 Task: Find a place to stay in Farmington, United States, from June 22 to June 30 for 2 guests. Set the price range from ₹7000 to ₹15000, with 1 bedroom, 1 bed, and 1 bathroom. Choose 'House' as the property type, 'English' as the host language, and enable 'Self check-in' and 'Free cancellation' options.
Action: Mouse moved to (653, 105)
Screenshot: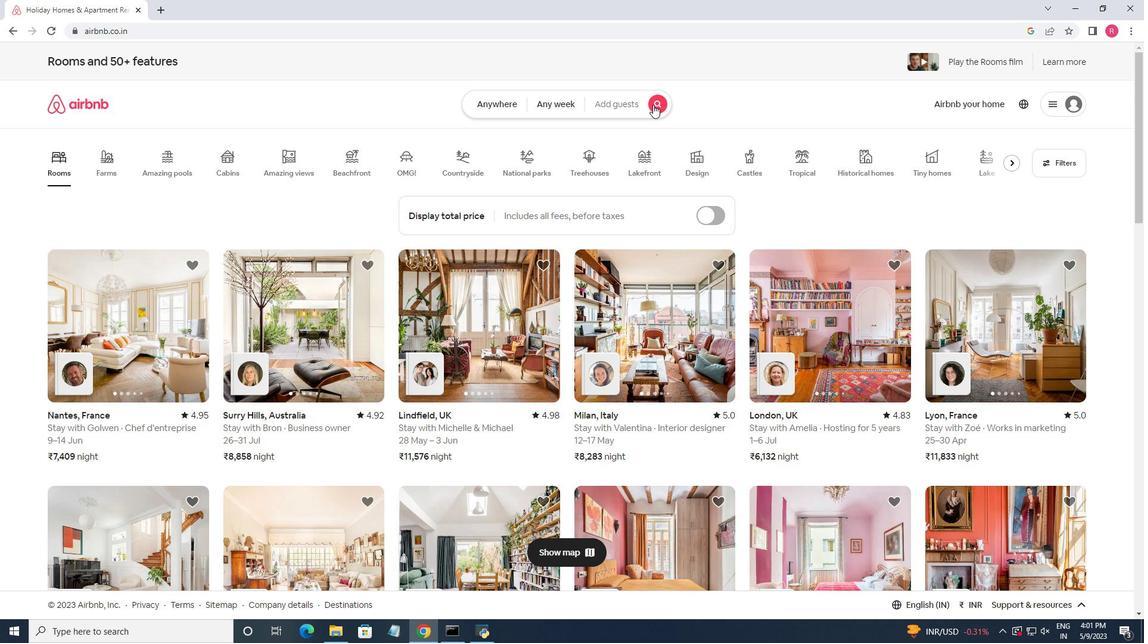 
Action: Mouse pressed left at (653, 105)
Screenshot: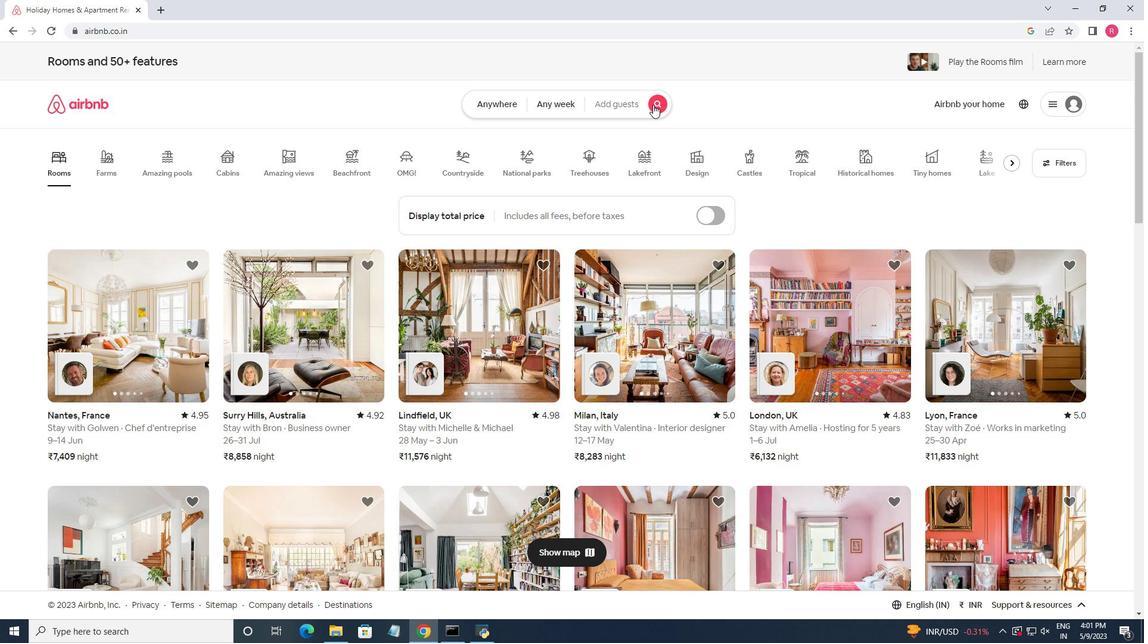 
Action: Mouse moved to (416, 151)
Screenshot: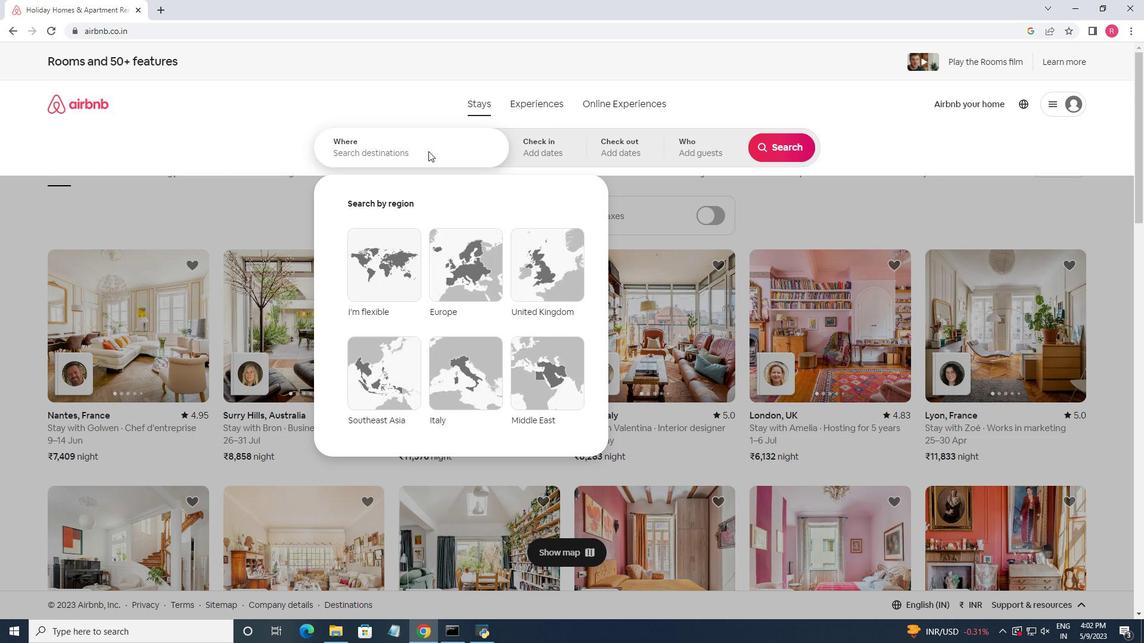 
Action: Mouse pressed left at (416, 151)
Screenshot: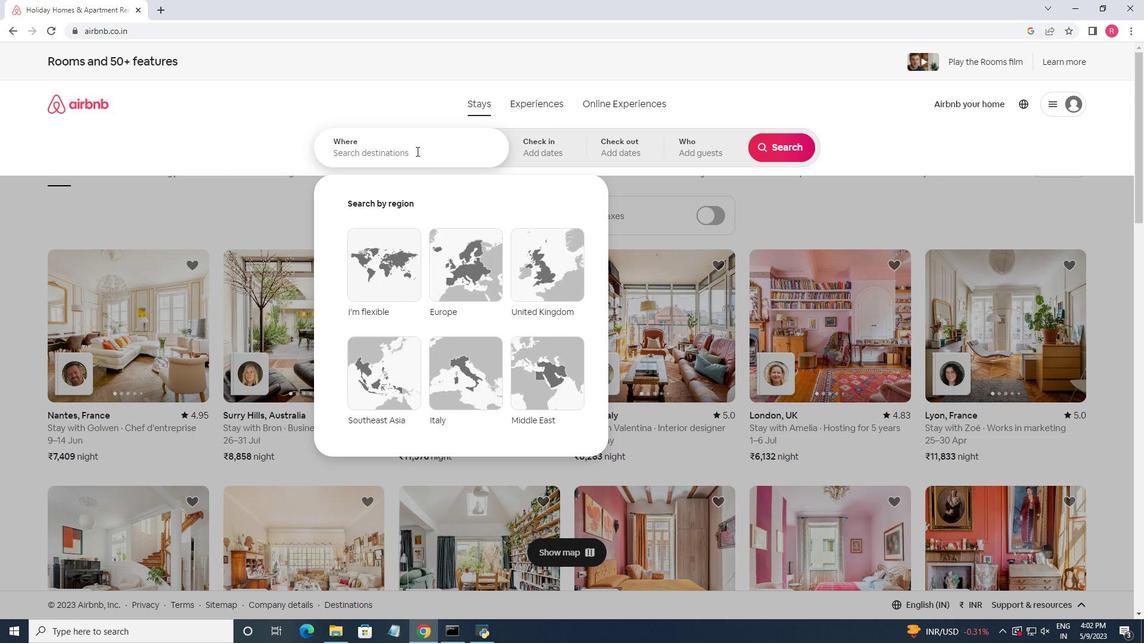 
Action: Key pressed <Key.shift><Key.shift><Key.shift><Key.shift><Key.shift><Key.shift><Key.shift><Key.shift>Farmington,<Key.space><Key.shift>United<Key.space>st<Key.backspace><Key.backspace><Key.shift><Key.shift><Key.shift><Key.shift><Key.shift><Key.shift><Key.shift>States
Screenshot: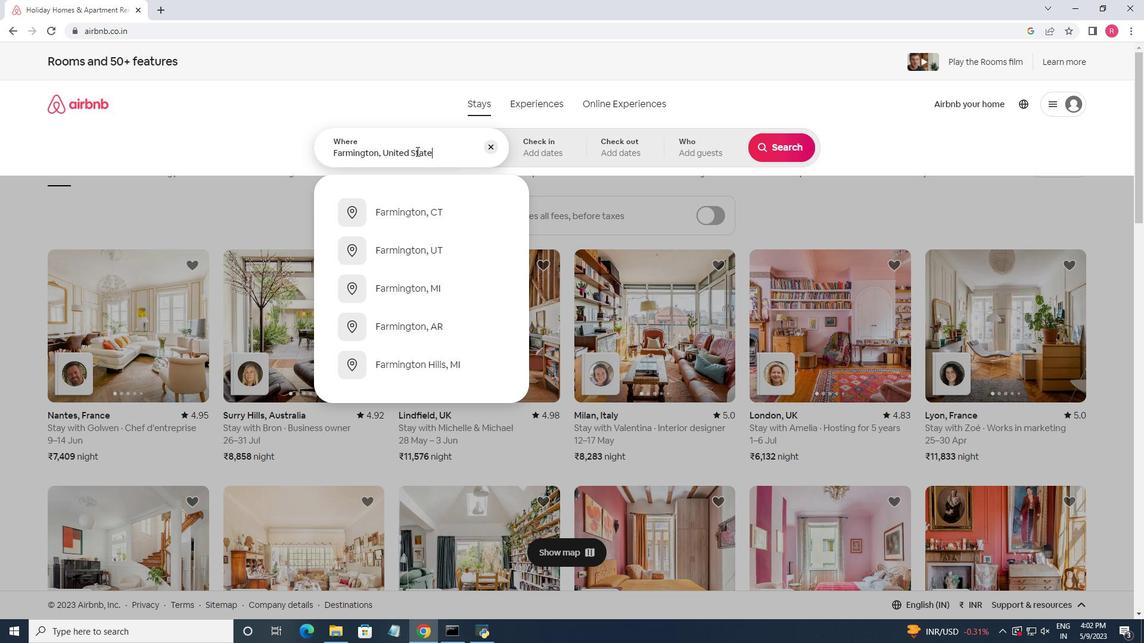 
Action: Mouse moved to (415, 150)
Screenshot: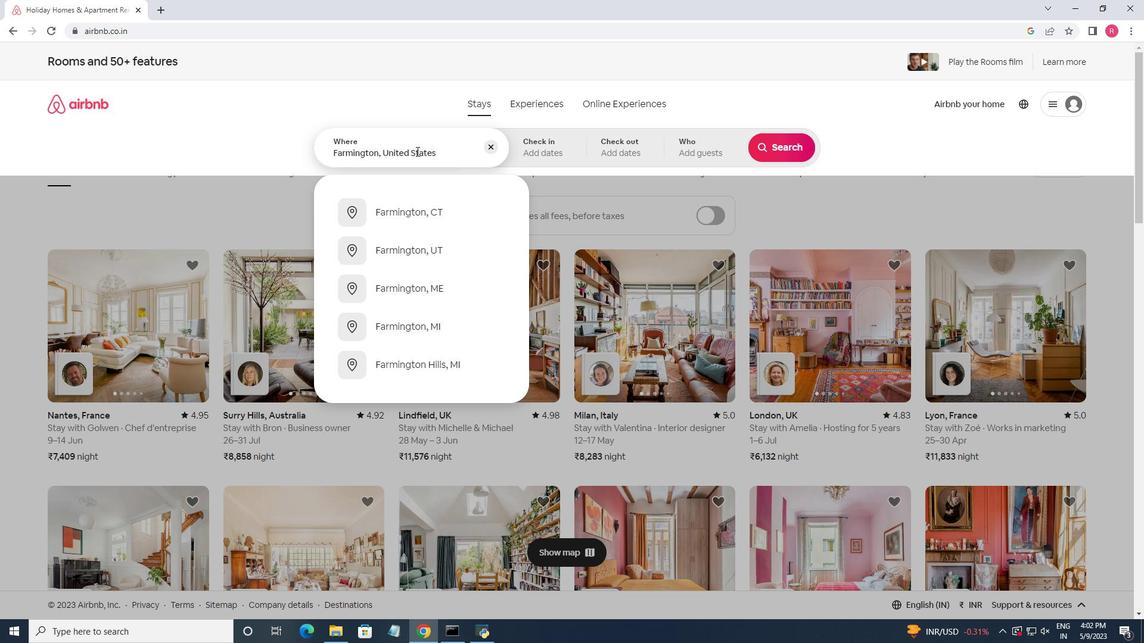 
Action: Key pressed <Key.enter>
Screenshot: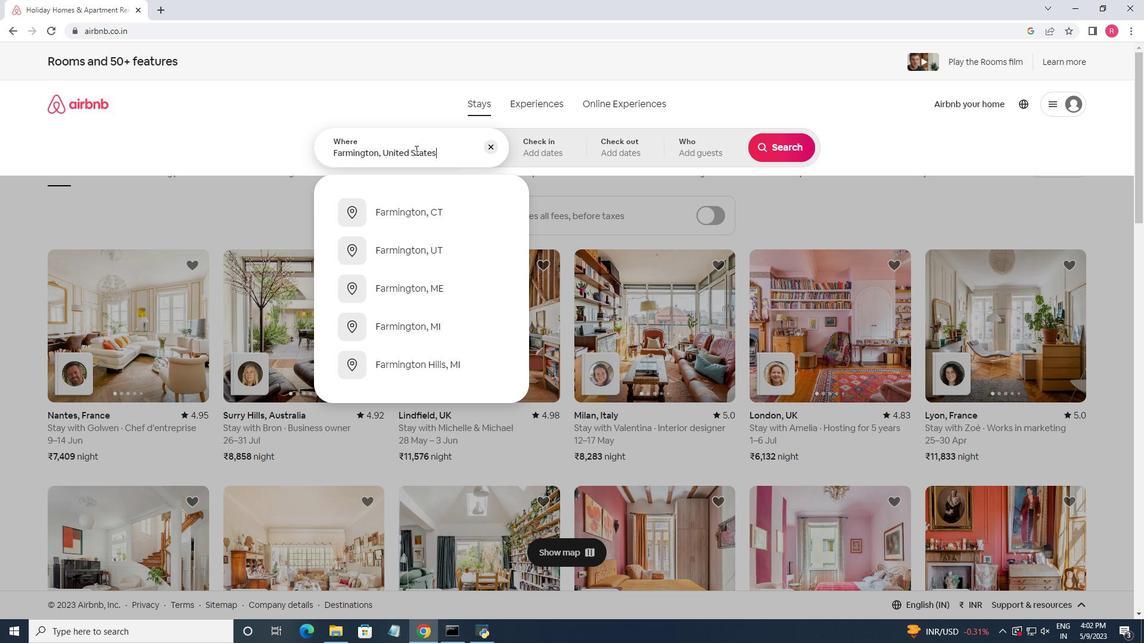 
Action: Mouse moved to (706, 373)
Screenshot: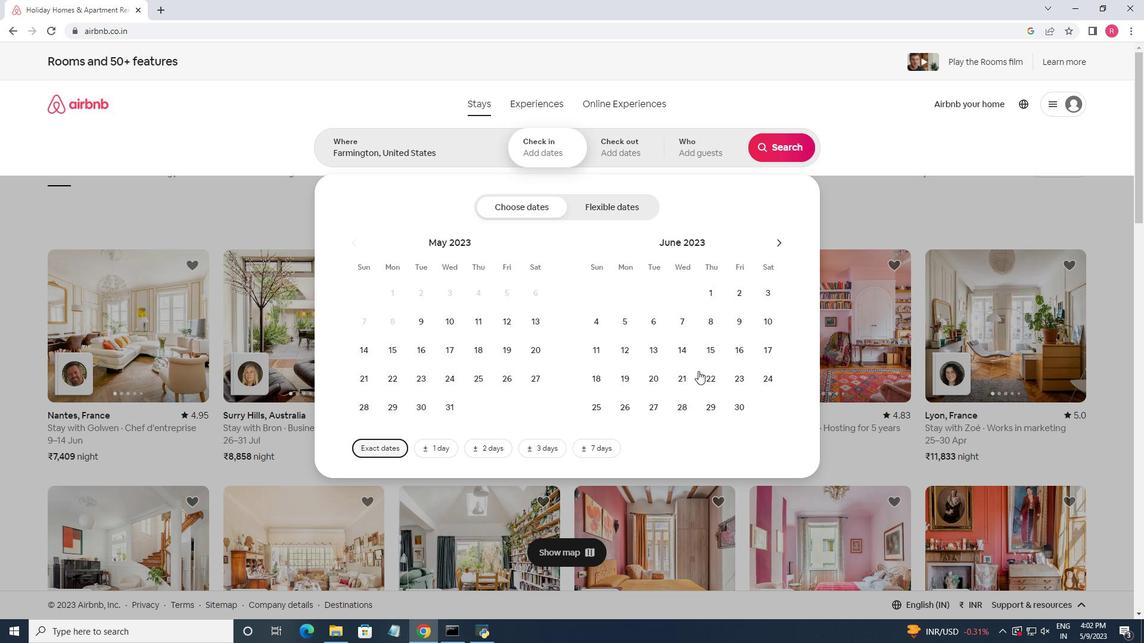
Action: Mouse pressed left at (706, 373)
Screenshot: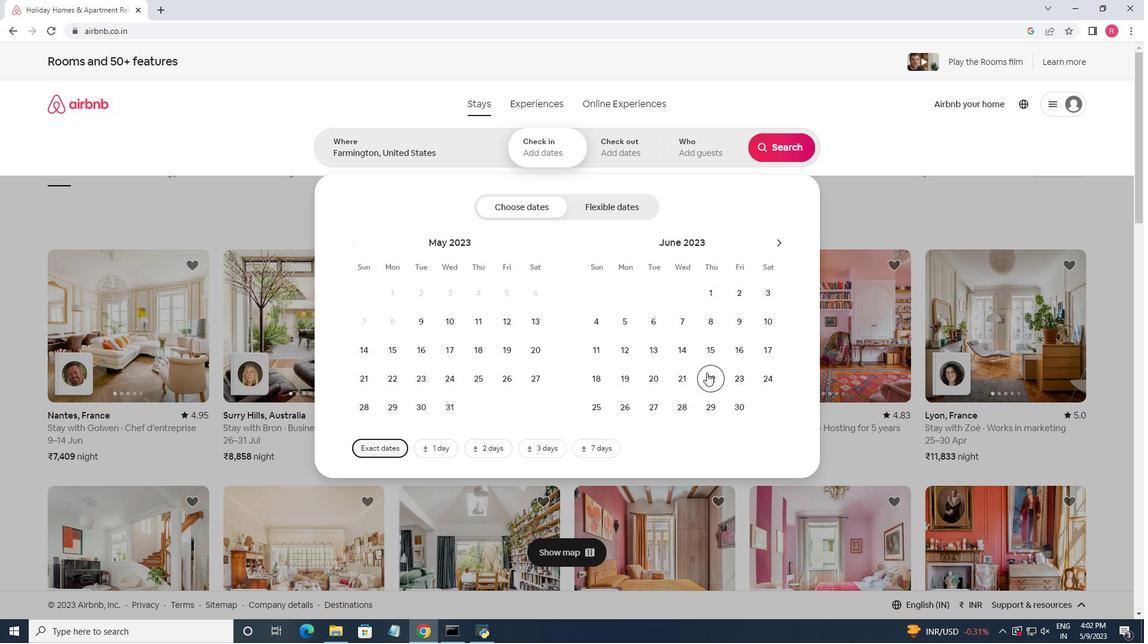 
Action: Mouse moved to (730, 406)
Screenshot: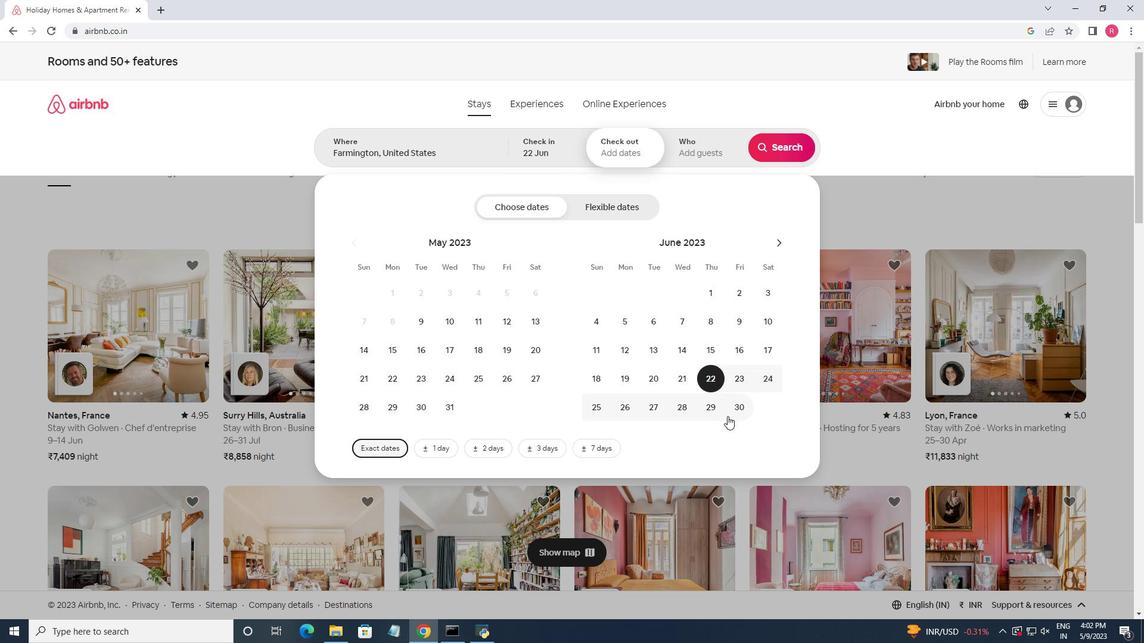 
Action: Mouse pressed left at (730, 406)
Screenshot: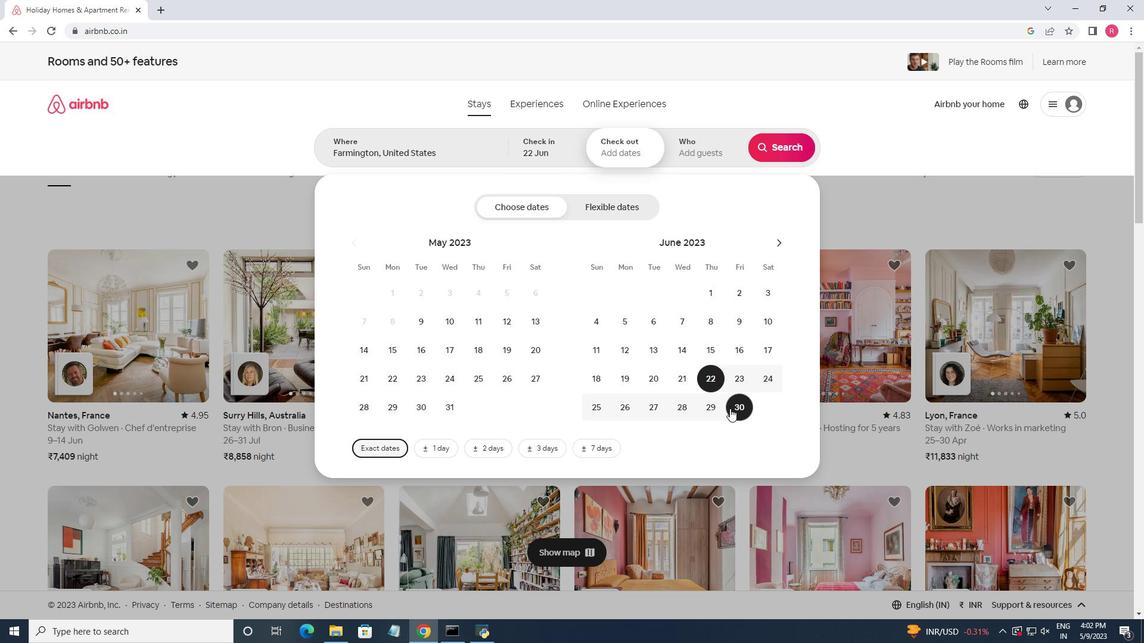 
Action: Mouse moved to (704, 156)
Screenshot: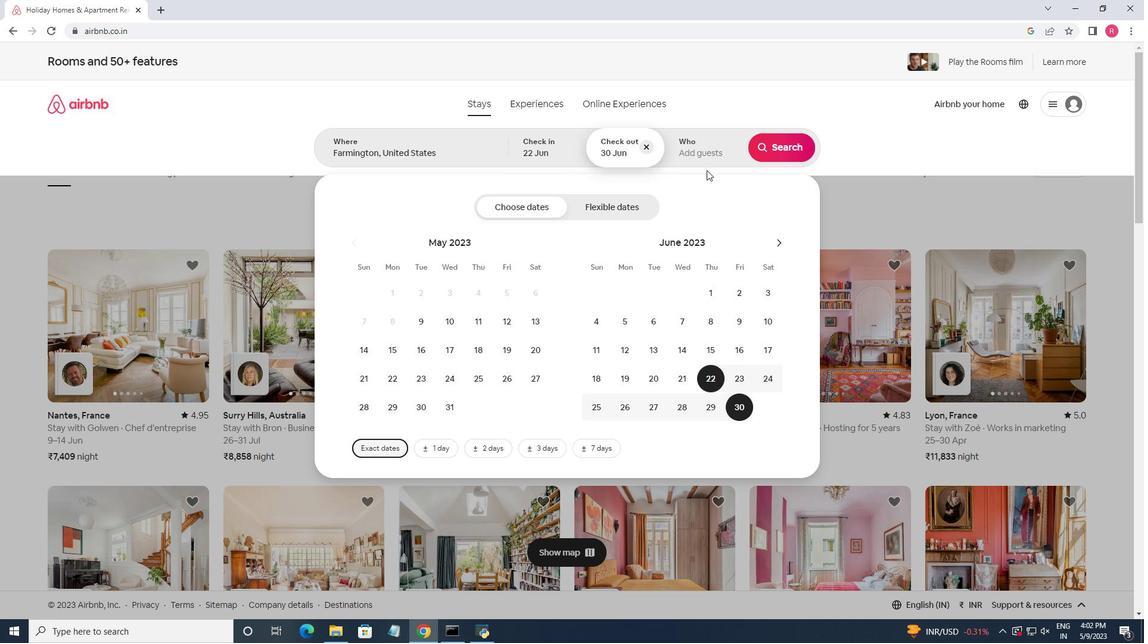 
Action: Mouse pressed left at (704, 156)
Screenshot: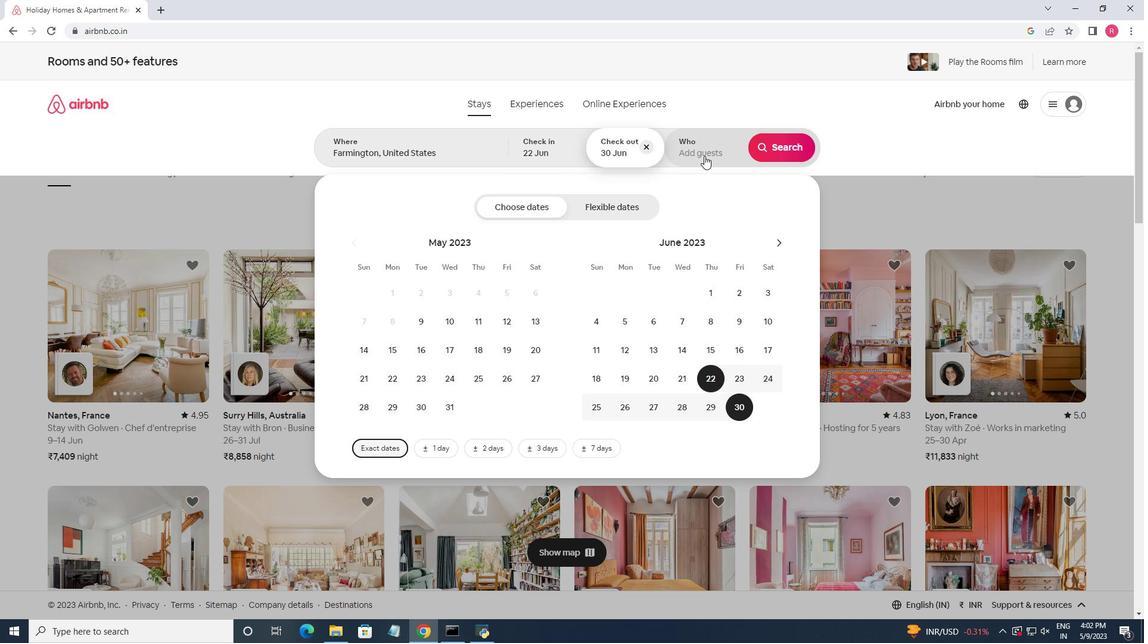 
Action: Mouse moved to (784, 212)
Screenshot: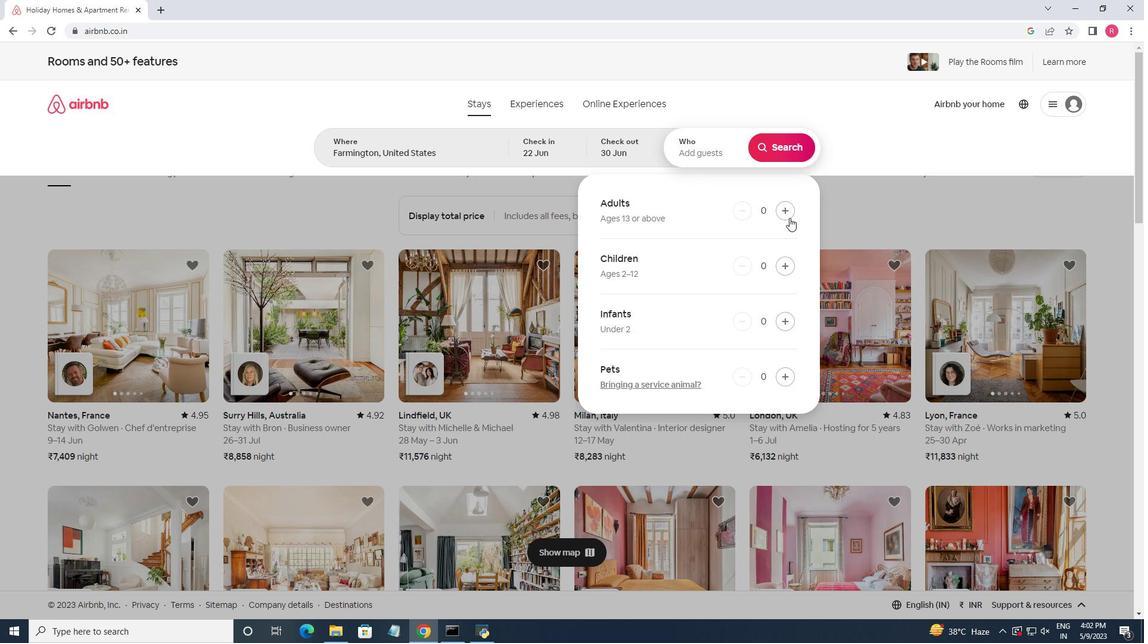 
Action: Mouse pressed left at (784, 212)
Screenshot: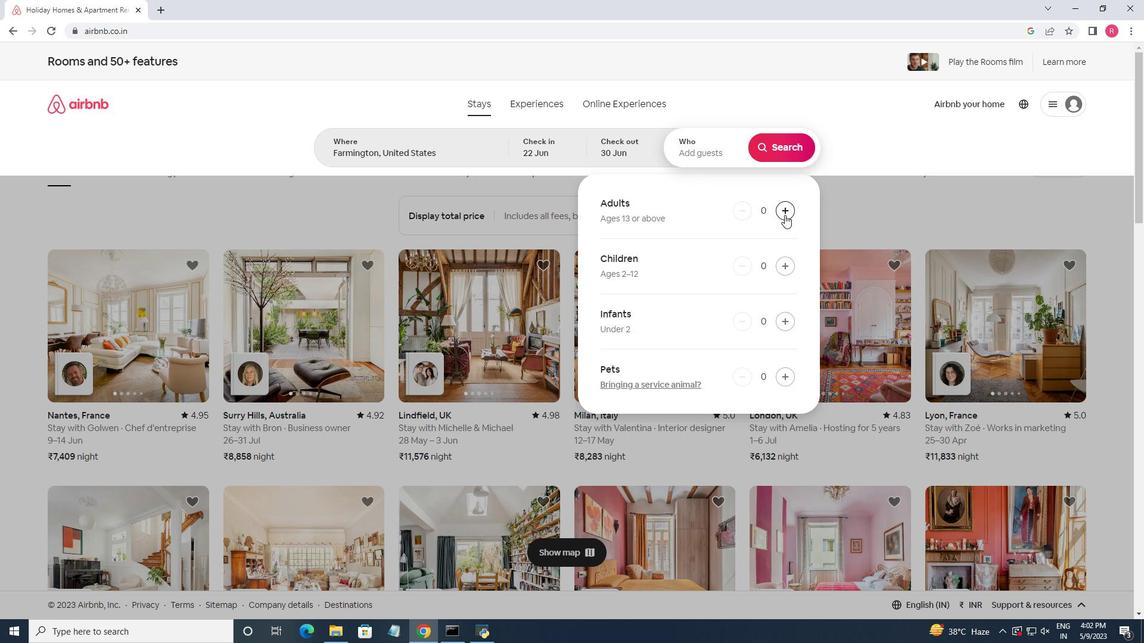 
Action: Mouse pressed left at (784, 212)
Screenshot: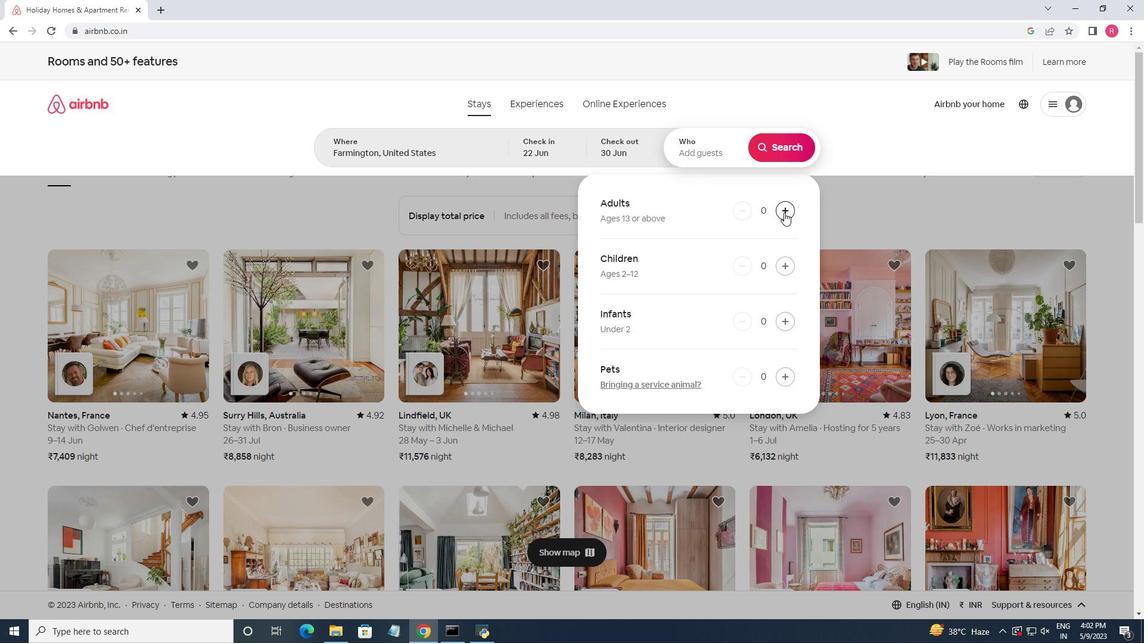 
Action: Mouse moved to (788, 147)
Screenshot: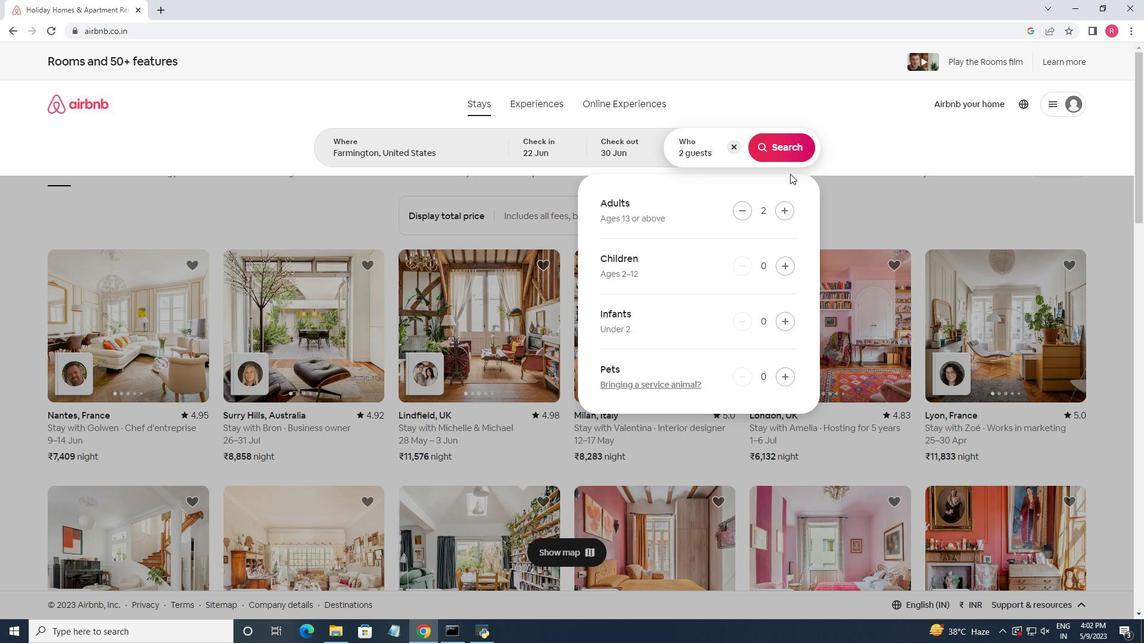 
Action: Mouse pressed left at (788, 147)
Screenshot: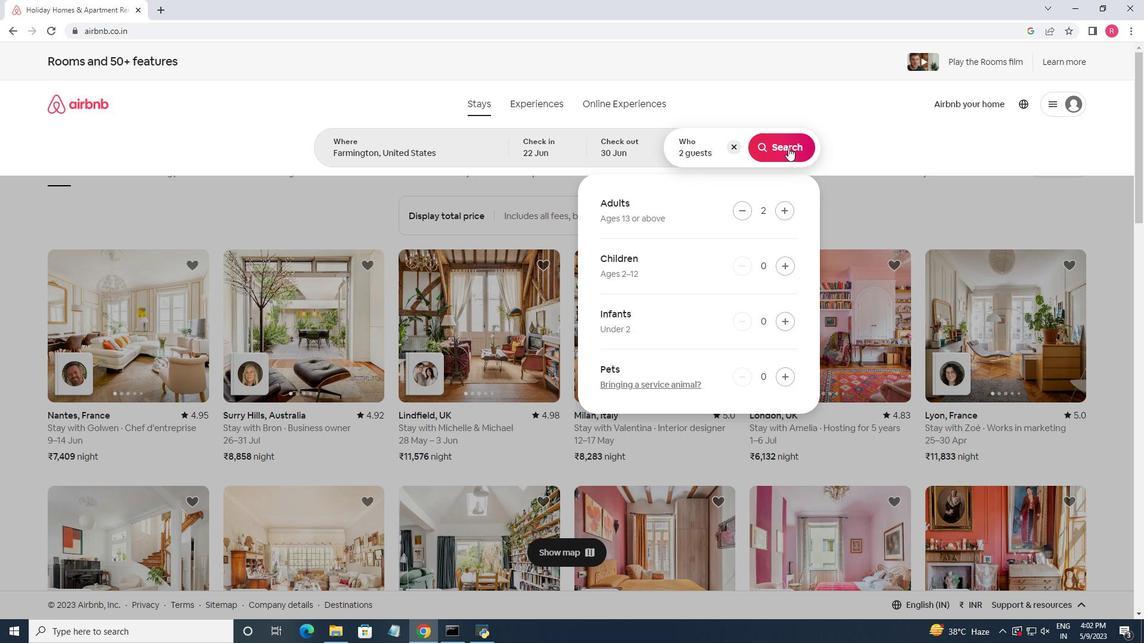 
Action: Mouse moved to (1099, 109)
Screenshot: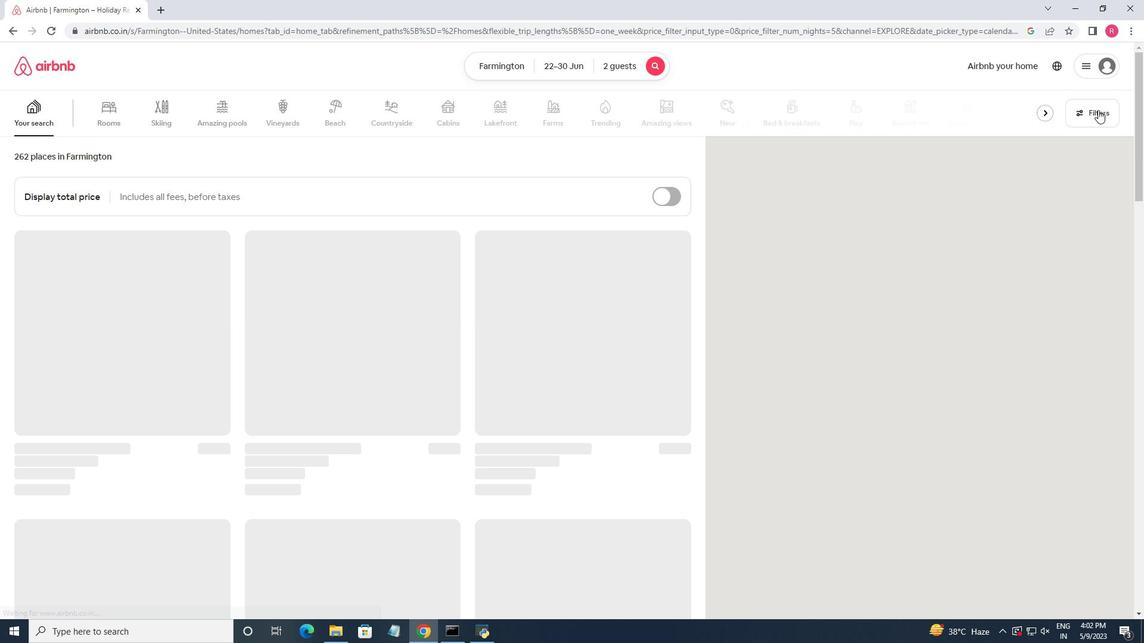 
Action: Mouse pressed left at (1099, 109)
Screenshot: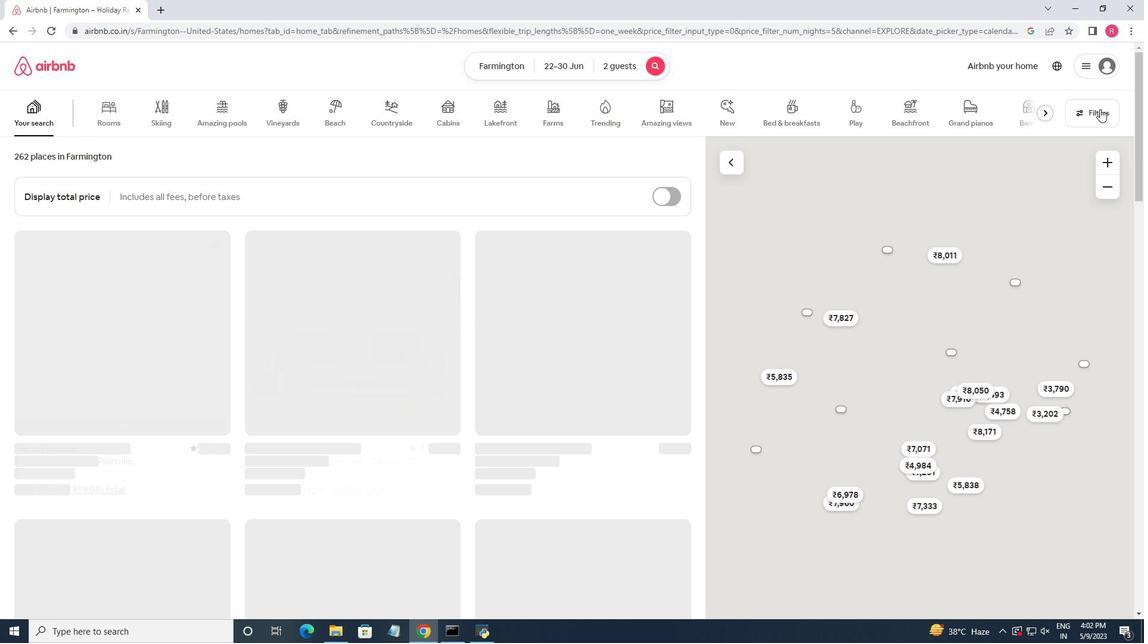 
Action: Mouse moved to (439, 406)
Screenshot: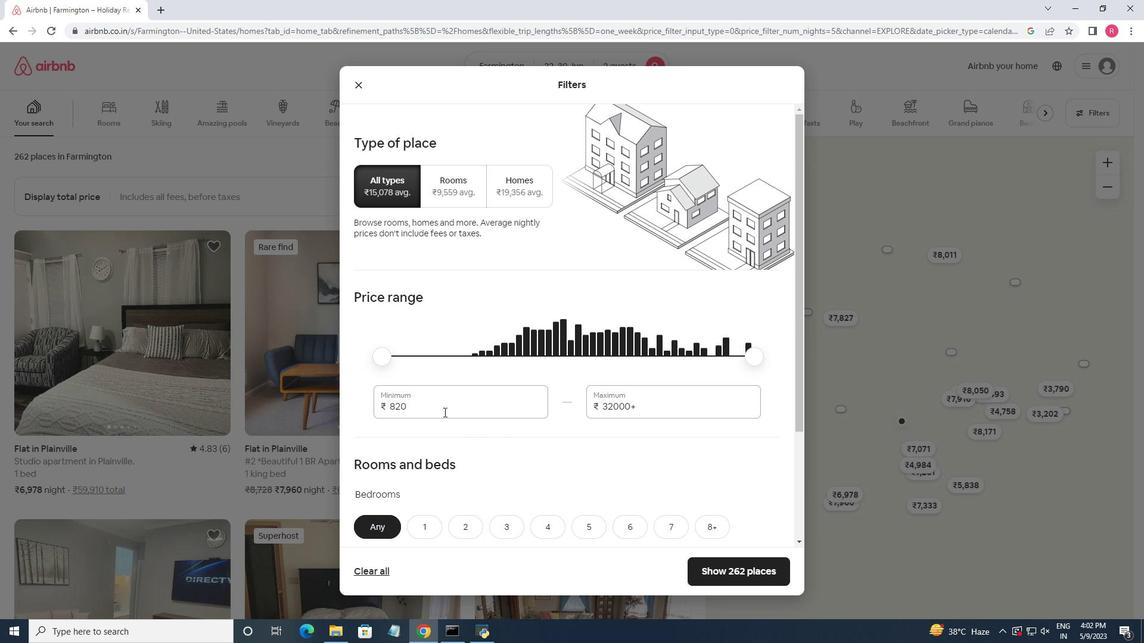 
Action: Mouse pressed left at (439, 406)
Screenshot: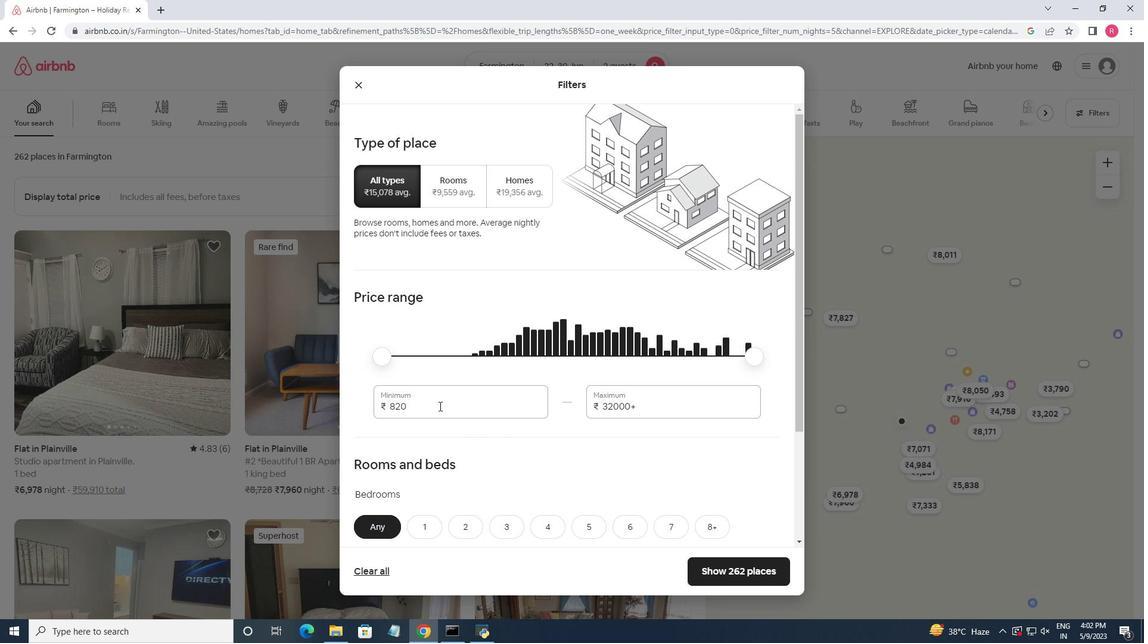 
Action: Mouse pressed left at (439, 406)
Screenshot: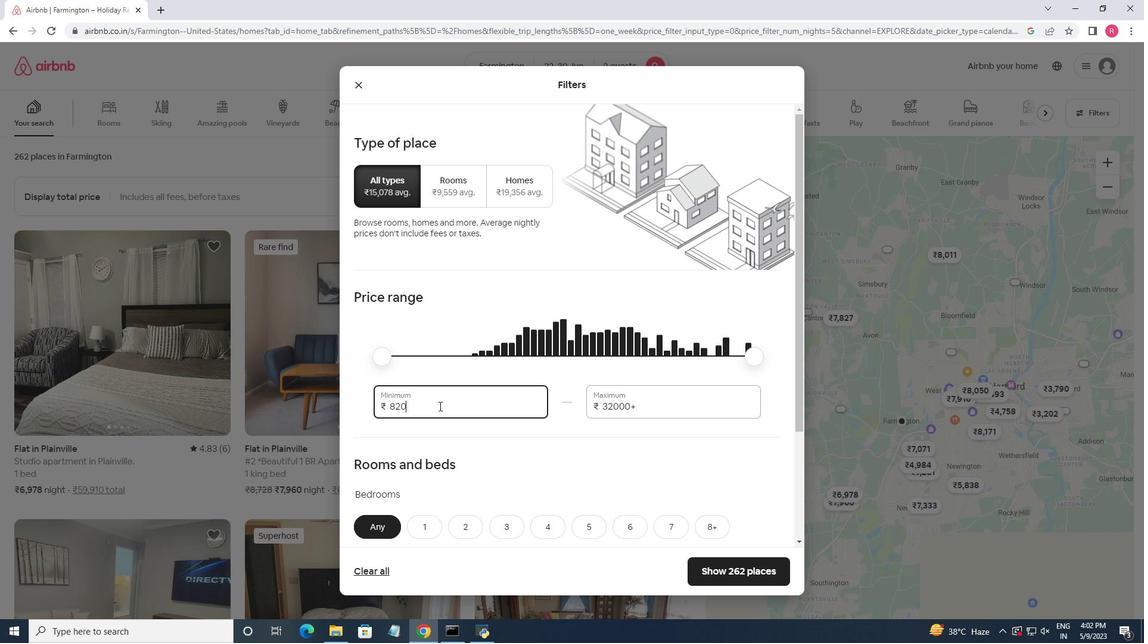 
Action: Mouse moved to (438, 406)
Screenshot: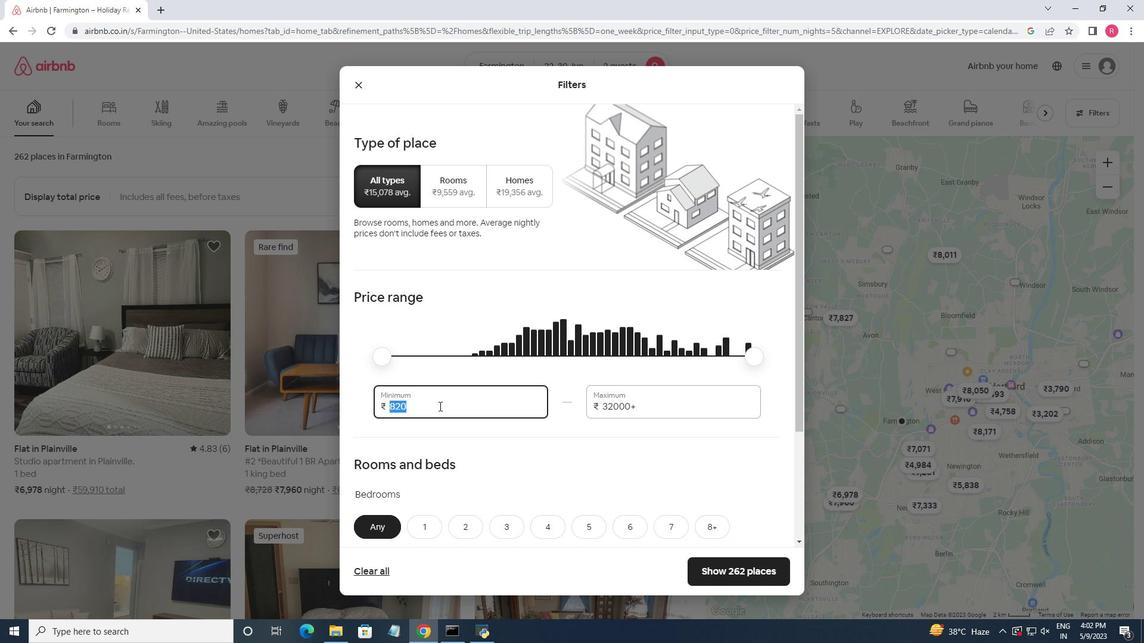 
Action: Key pressed 7000<Key.tab>15000
Screenshot: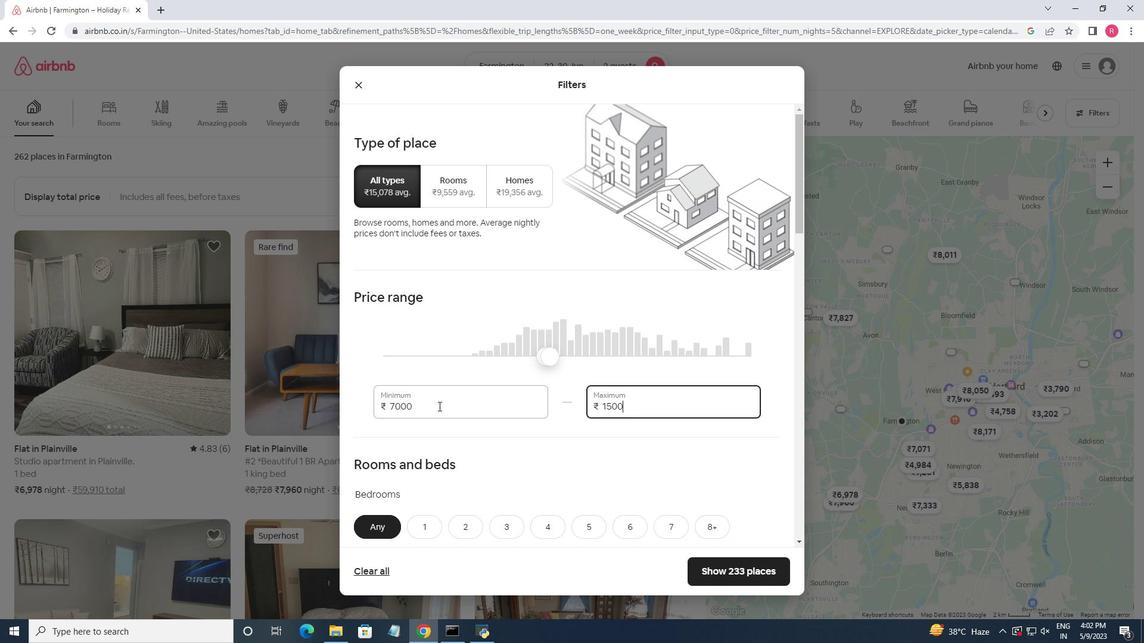 
Action: Mouse moved to (444, 409)
Screenshot: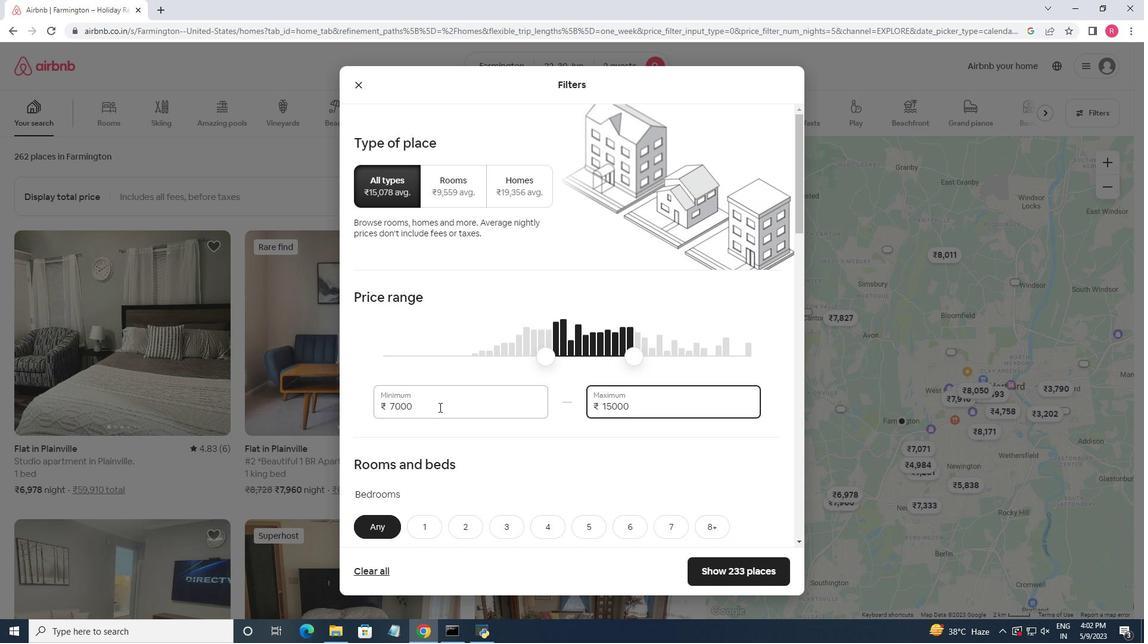 
Action: Mouse scrolled (444, 409) with delta (0, 0)
Screenshot: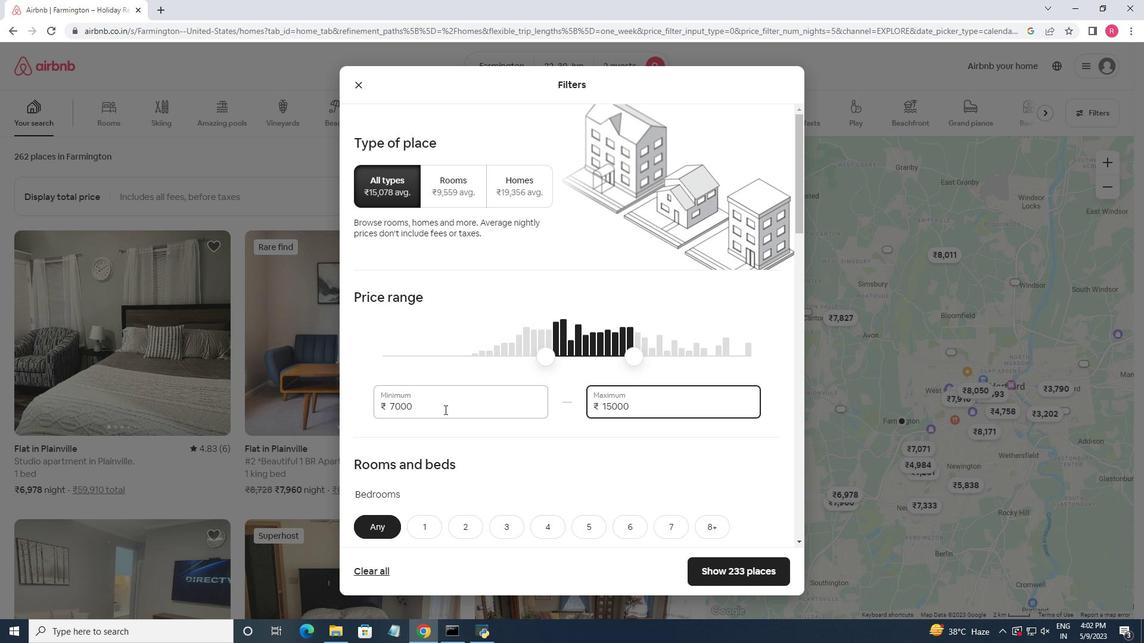 
Action: Mouse moved to (446, 416)
Screenshot: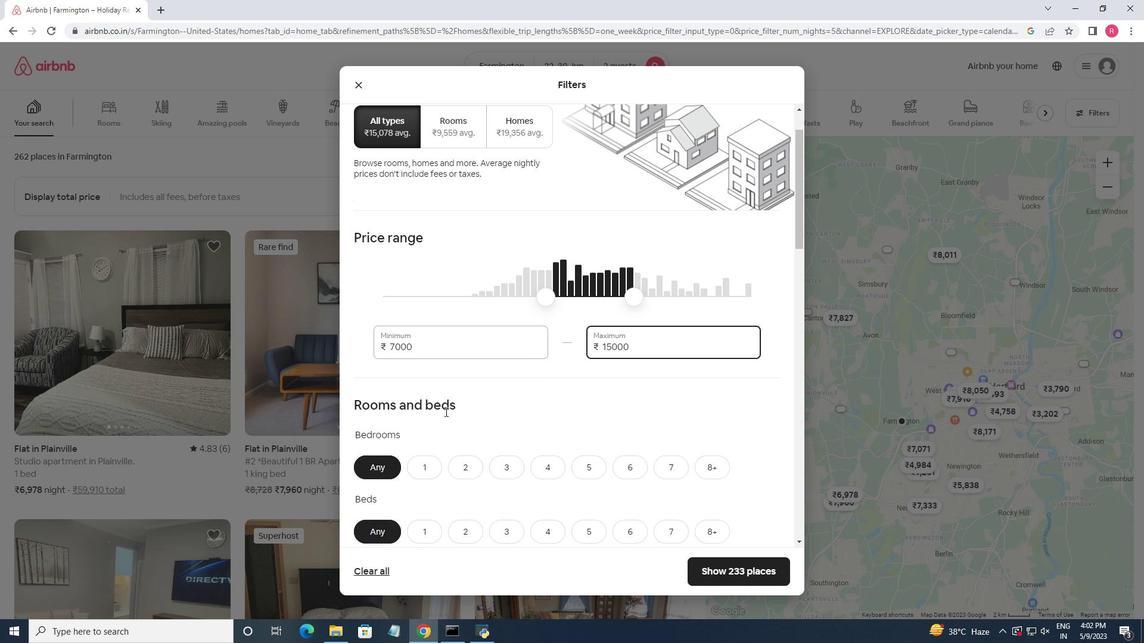 
Action: Mouse scrolled (446, 415) with delta (0, 0)
Screenshot: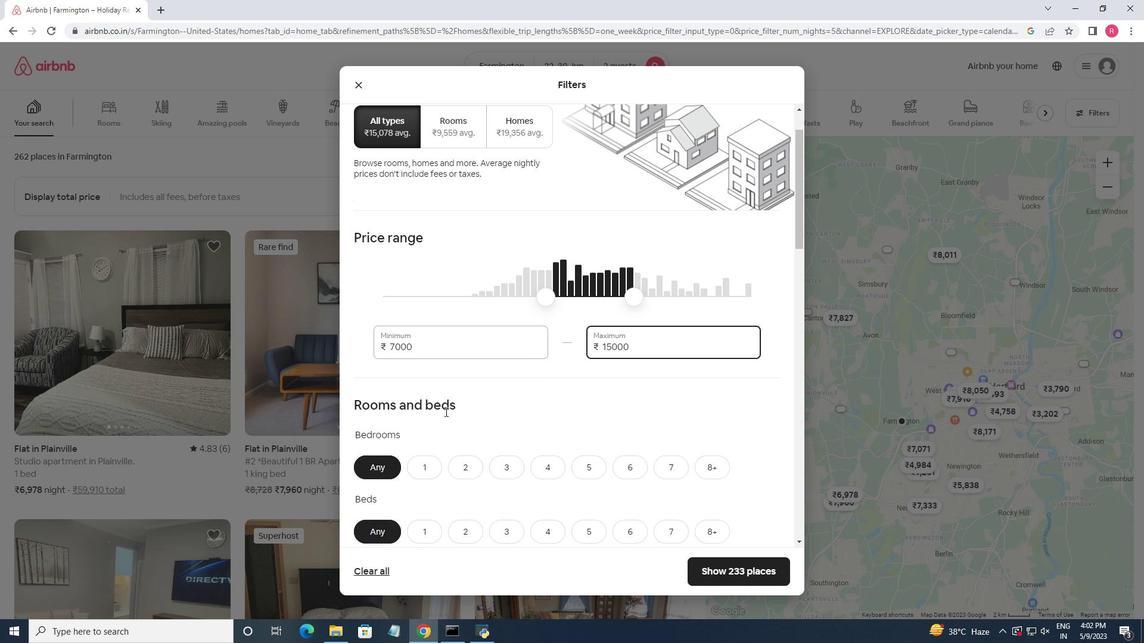 
Action: Mouse moved to (446, 412)
Screenshot: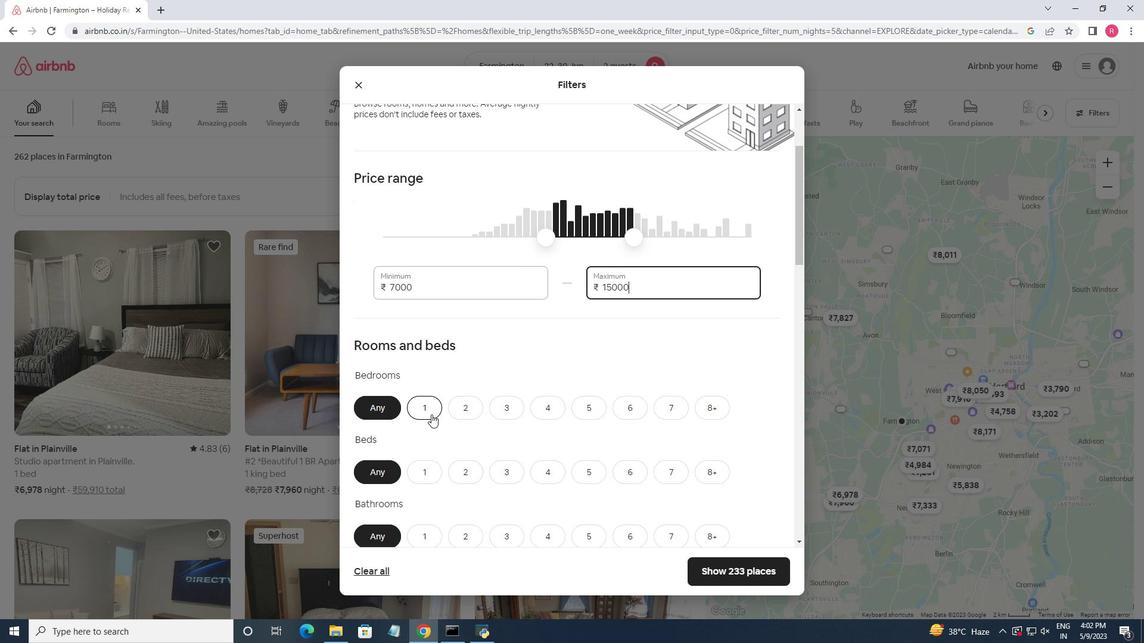 
Action: Mouse pressed left at (446, 412)
Screenshot: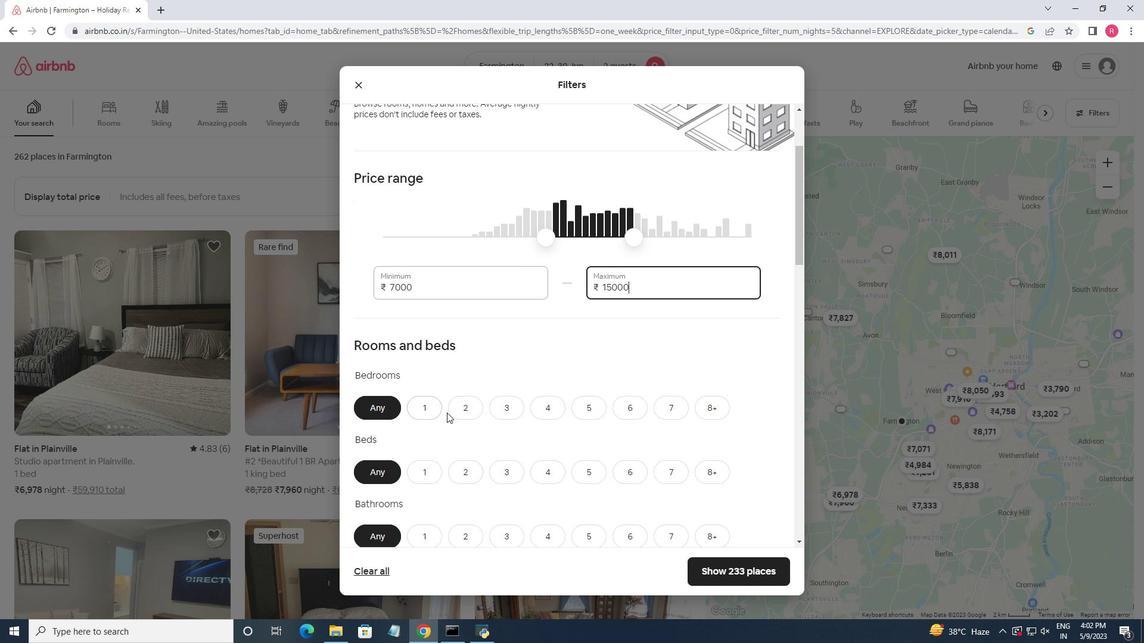 
Action: Mouse moved to (433, 410)
Screenshot: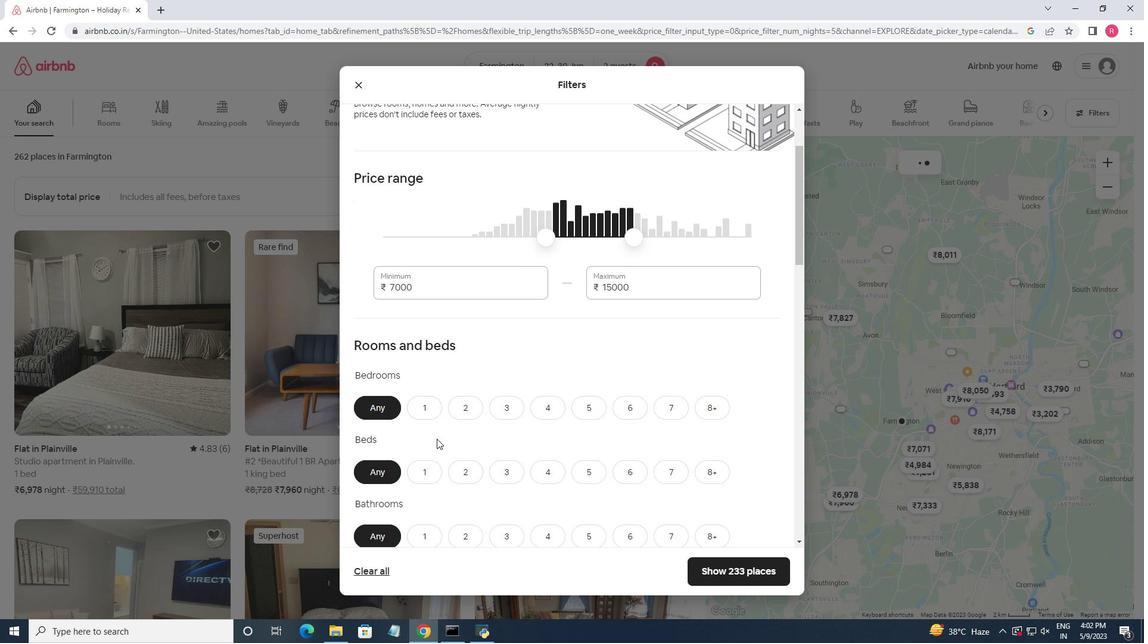 
Action: Mouse pressed left at (433, 410)
Screenshot: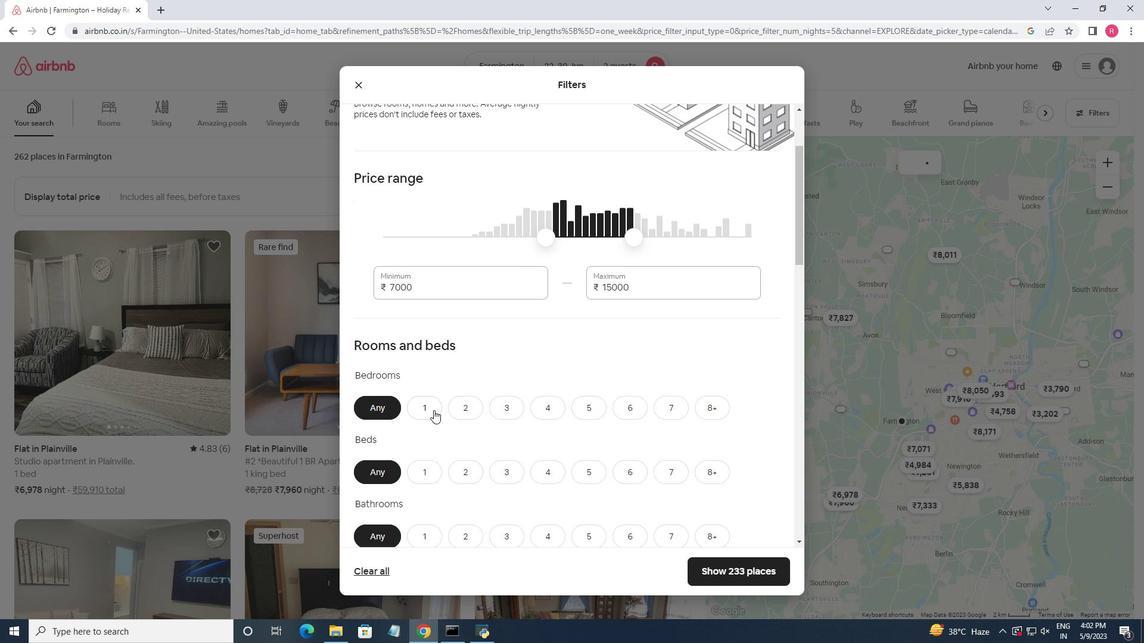 
Action: Mouse moved to (416, 472)
Screenshot: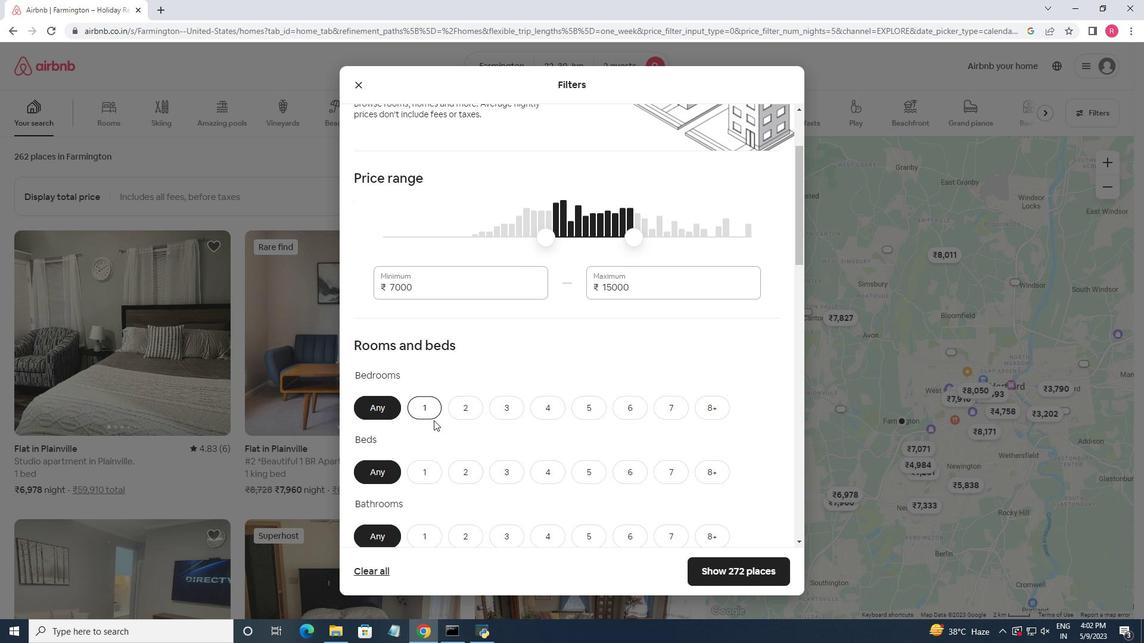 
Action: Mouse pressed left at (416, 472)
Screenshot: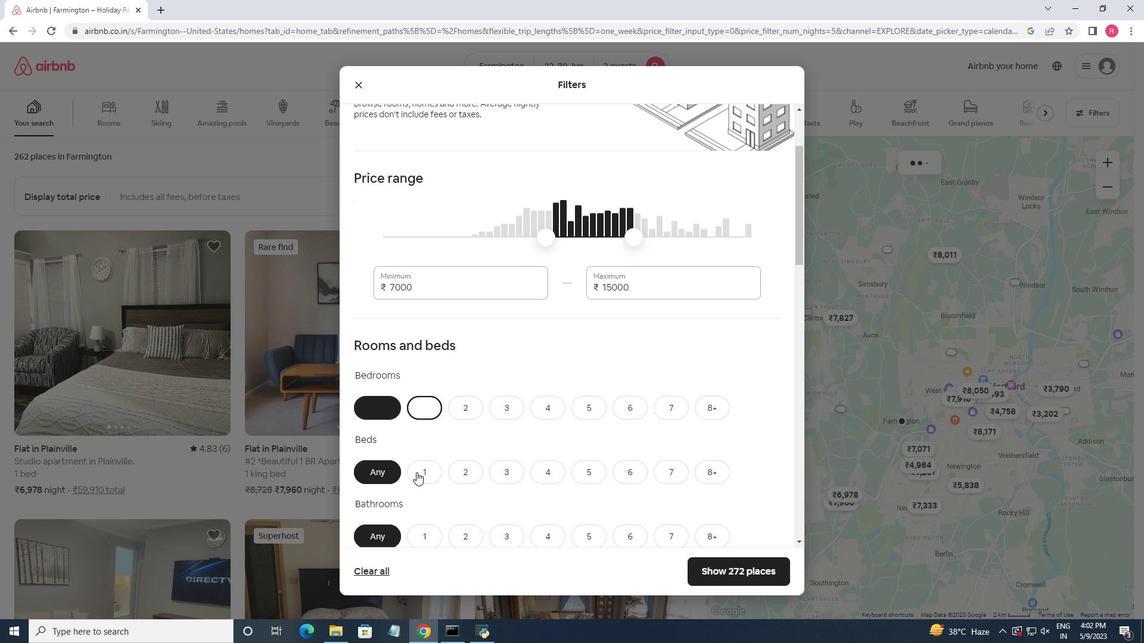 
Action: Mouse moved to (479, 423)
Screenshot: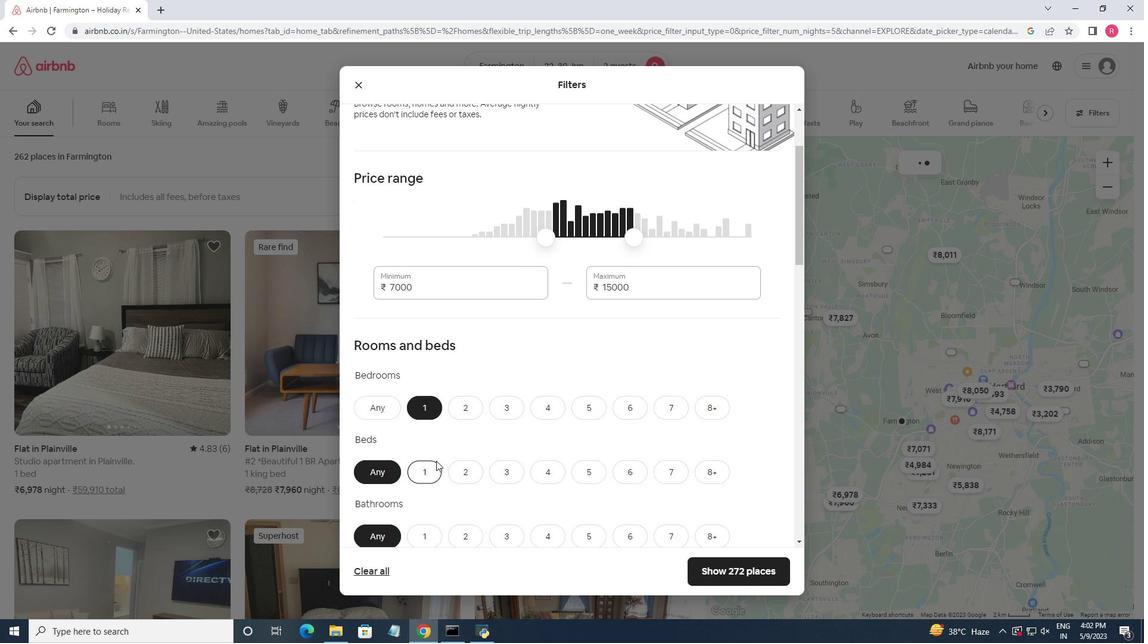 
Action: Mouse scrolled (479, 422) with delta (0, 0)
Screenshot: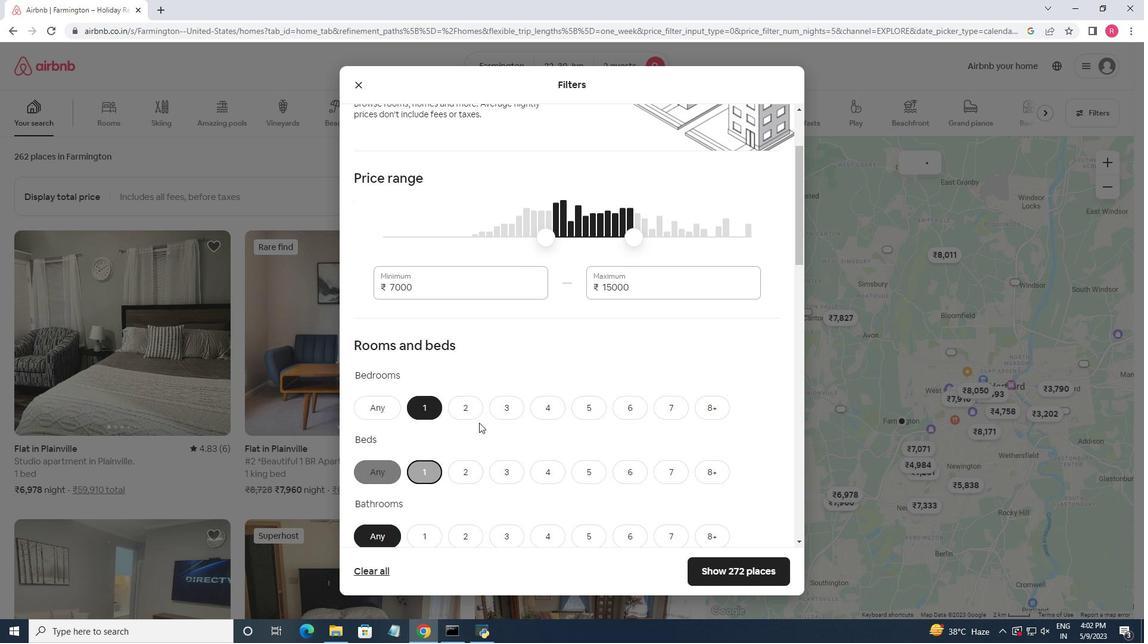 
Action: Mouse scrolled (479, 422) with delta (0, 0)
Screenshot: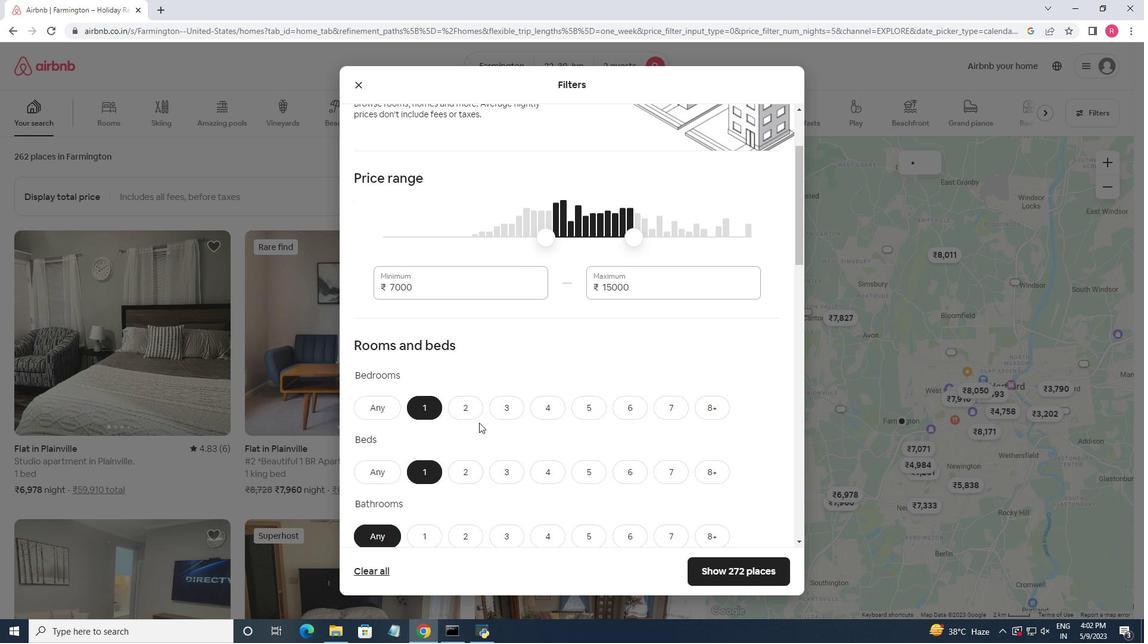 
Action: Mouse moved to (427, 418)
Screenshot: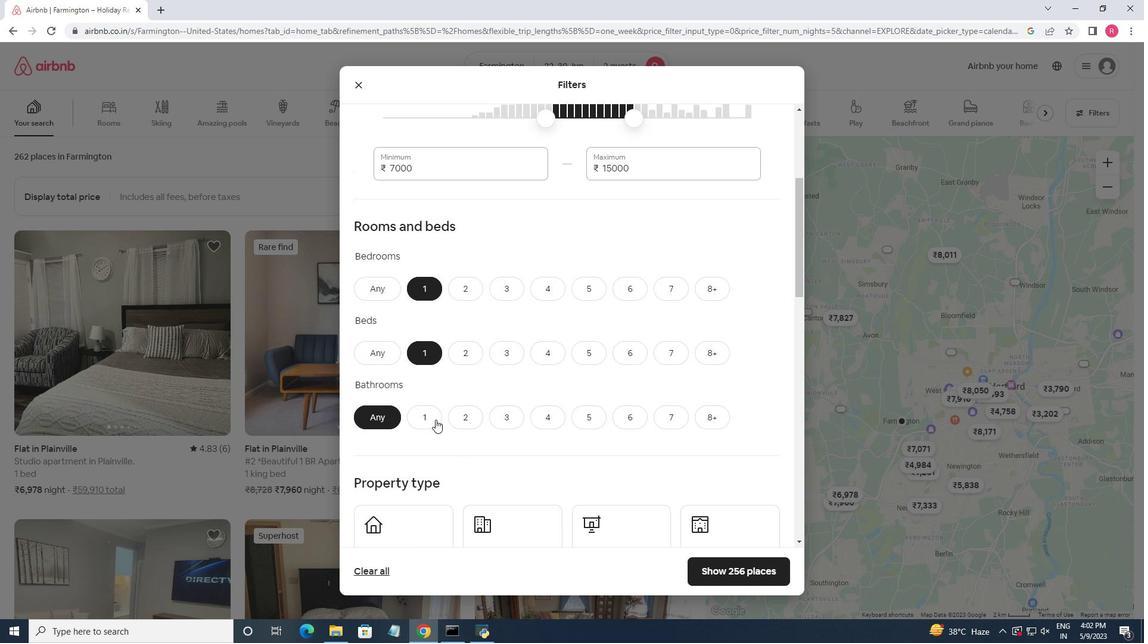 
Action: Mouse pressed left at (427, 418)
Screenshot: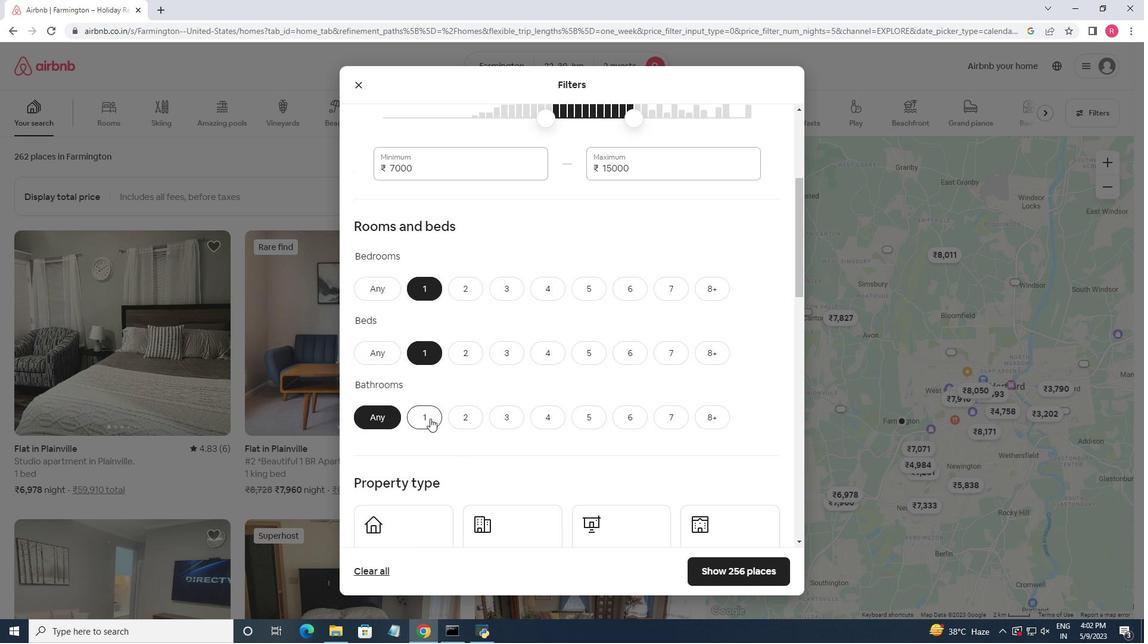 
Action: Mouse moved to (469, 430)
Screenshot: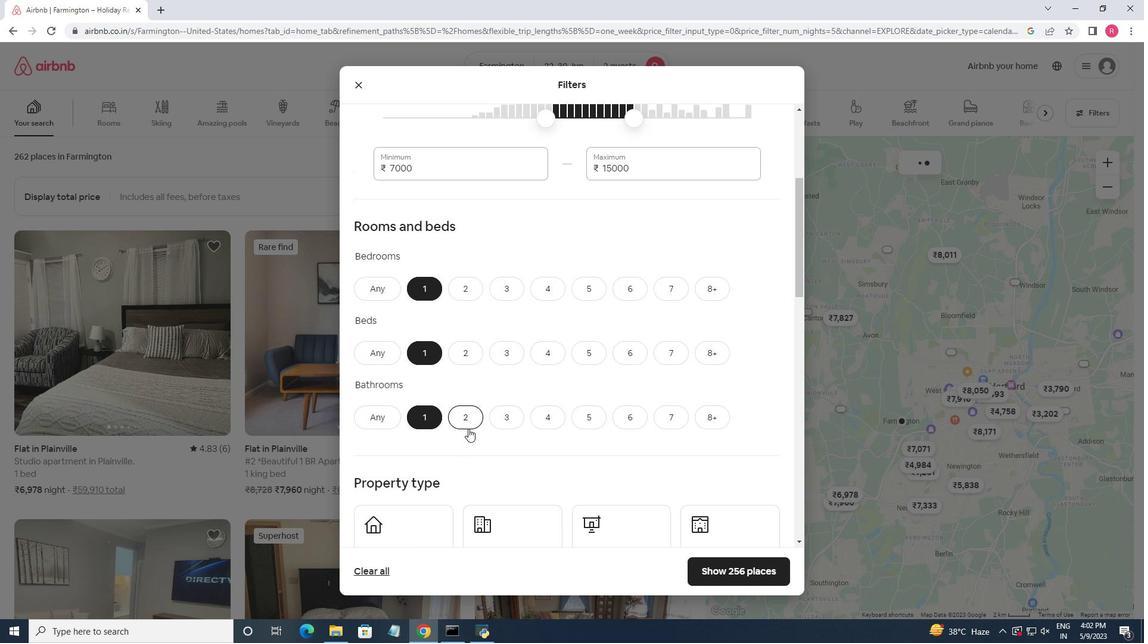 
Action: Mouse scrolled (469, 430) with delta (0, 0)
Screenshot: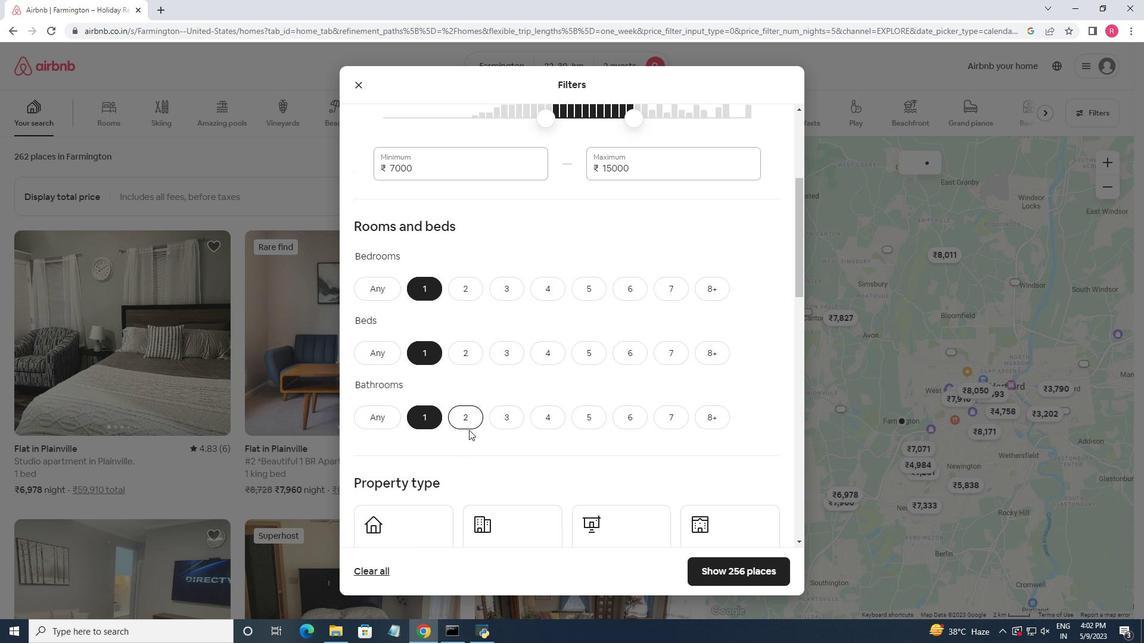 
Action: Mouse moved to (401, 477)
Screenshot: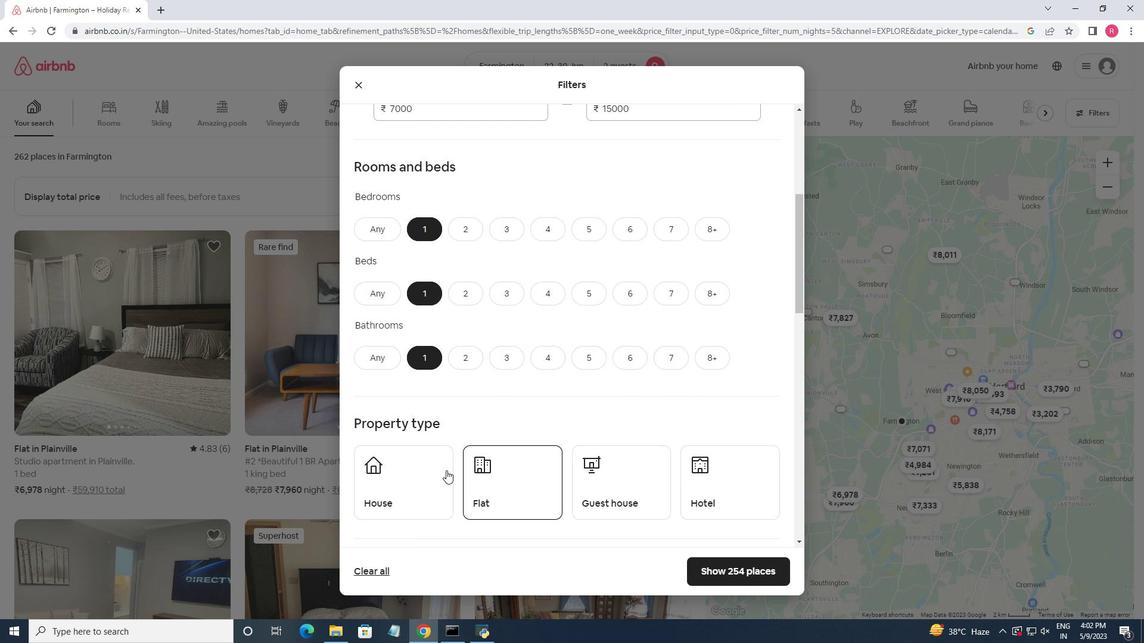 
Action: Mouse pressed left at (401, 477)
Screenshot: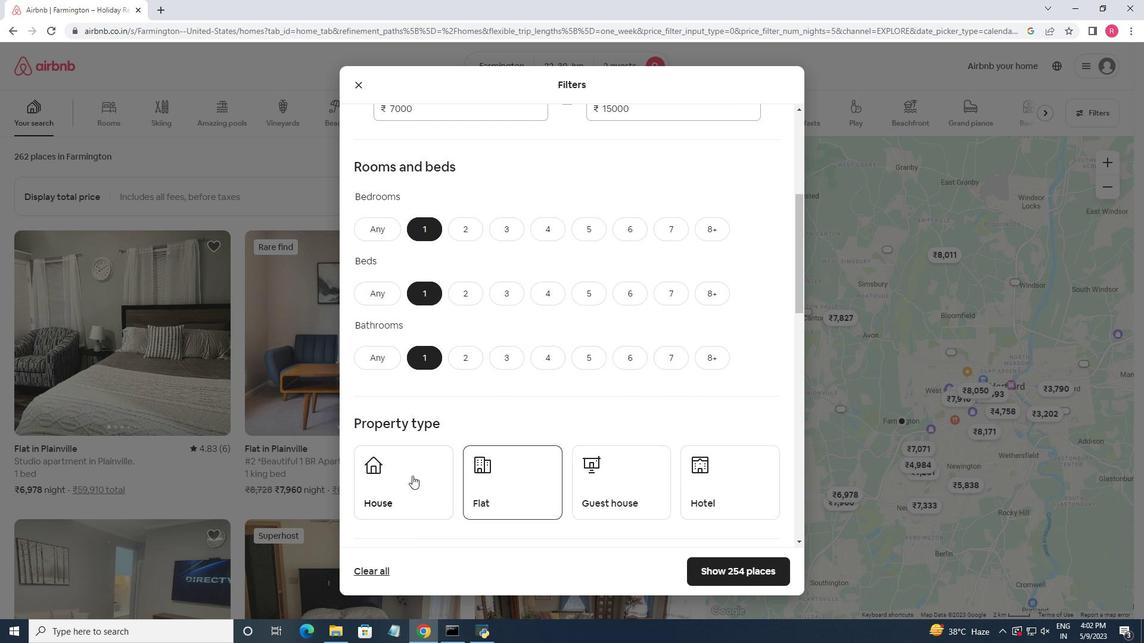 
Action: Mouse moved to (534, 462)
Screenshot: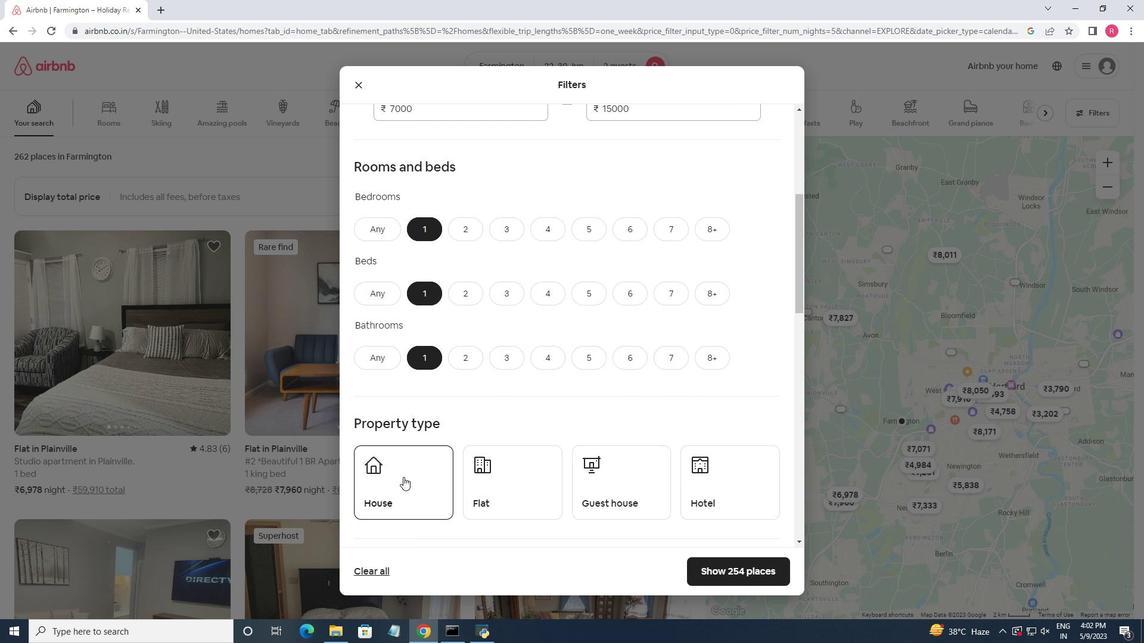 
Action: Mouse pressed left at (534, 462)
Screenshot: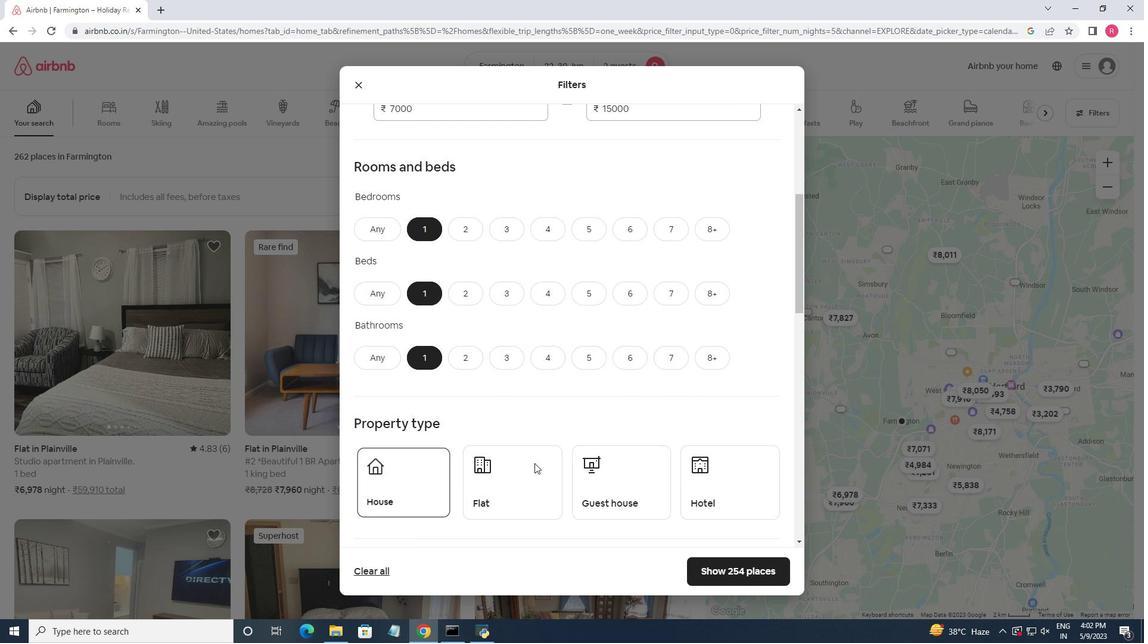 
Action: Mouse moved to (582, 464)
Screenshot: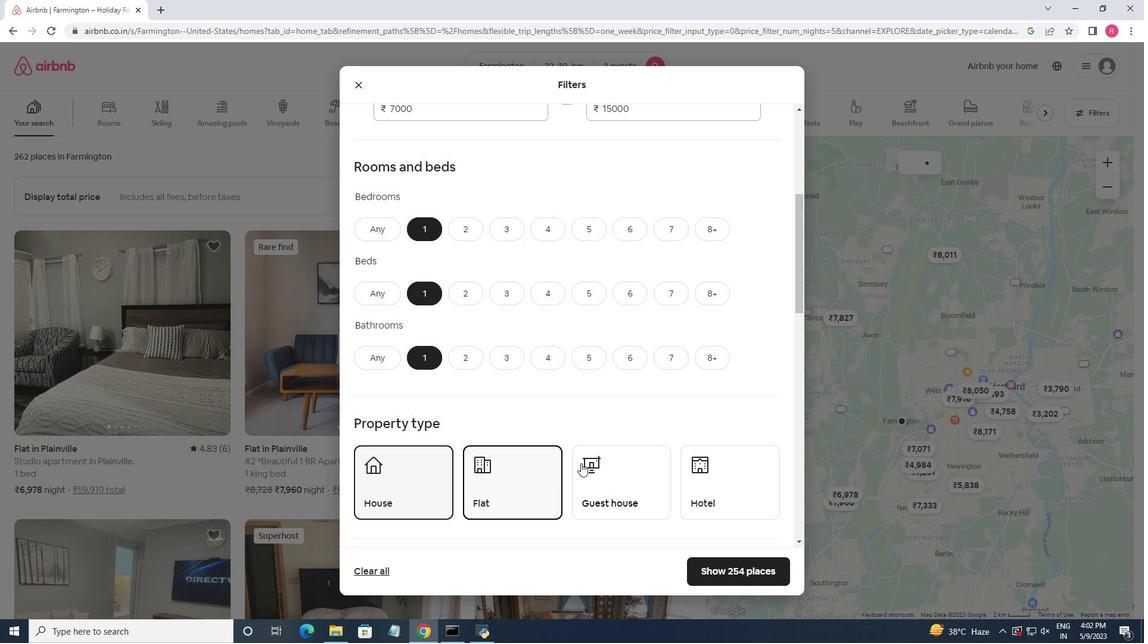 
Action: Mouse pressed left at (582, 464)
Screenshot: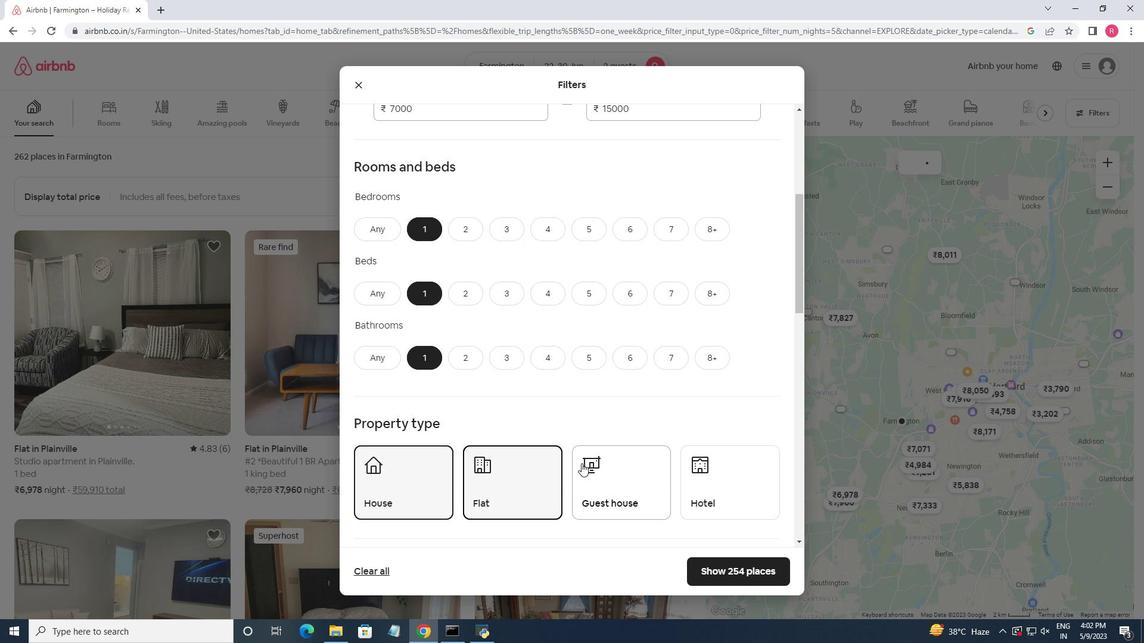 
Action: Mouse moved to (715, 479)
Screenshot: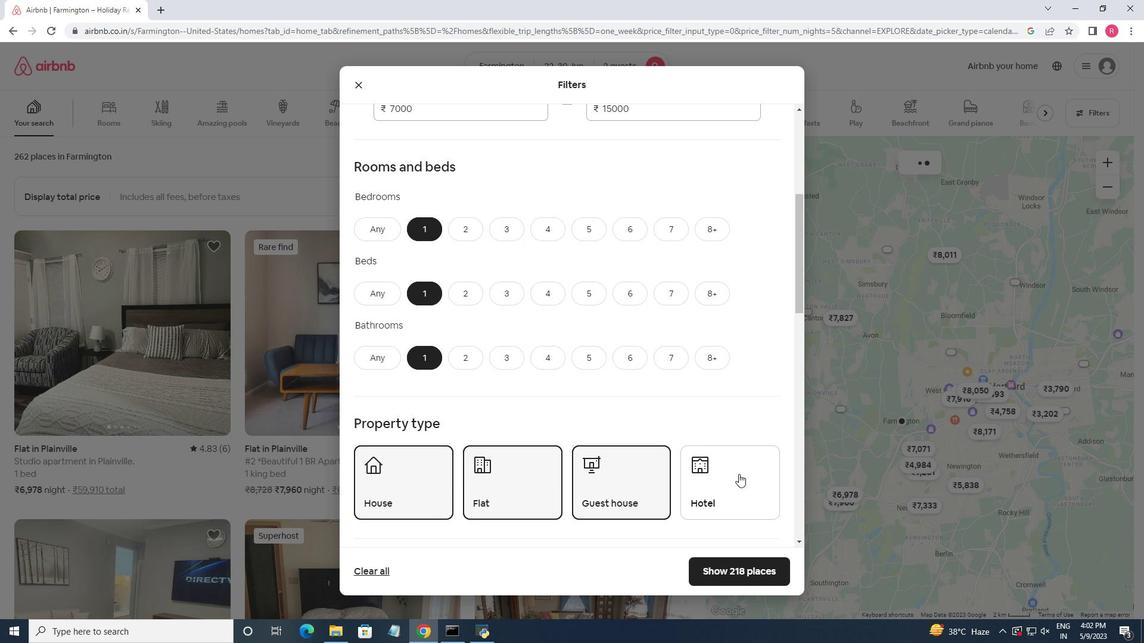 
Action: Mouse pressed left at (715, 479)
Screenshot: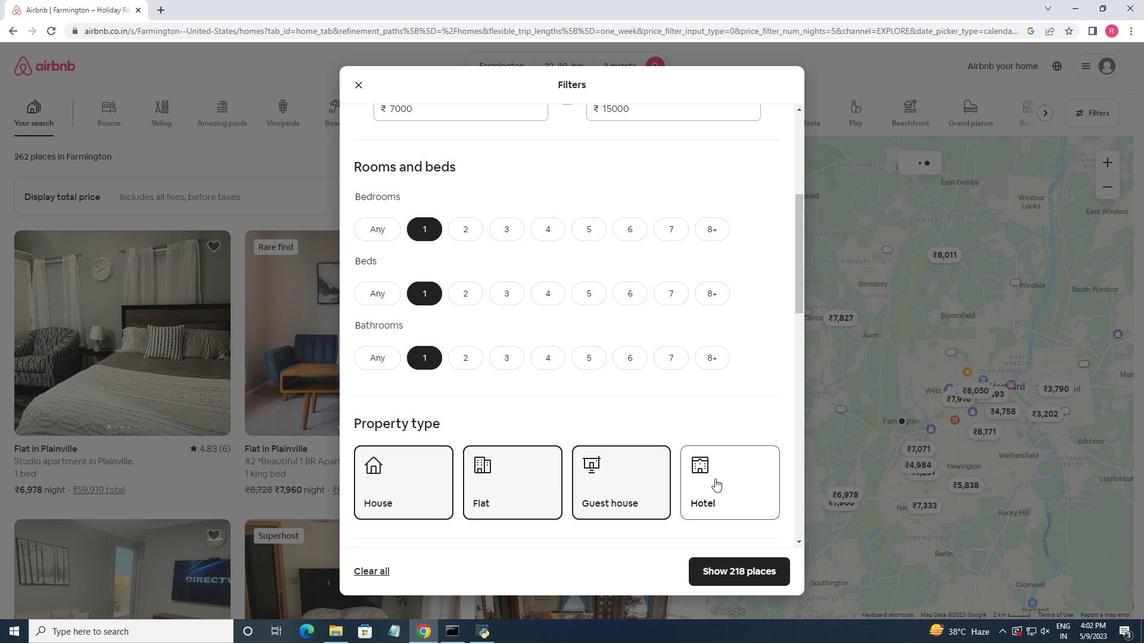 
Action: Mouse moved to (650, 393)
Screenshot: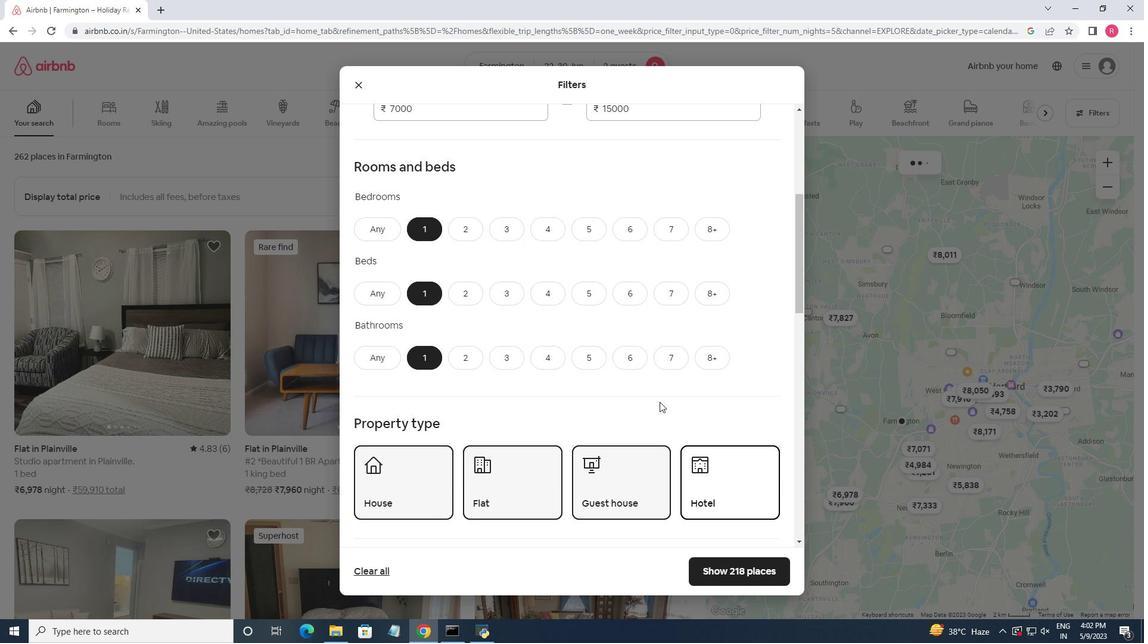 
Action: Mouse scrolled (650, 392) with delta (0, 0)
Screenshot: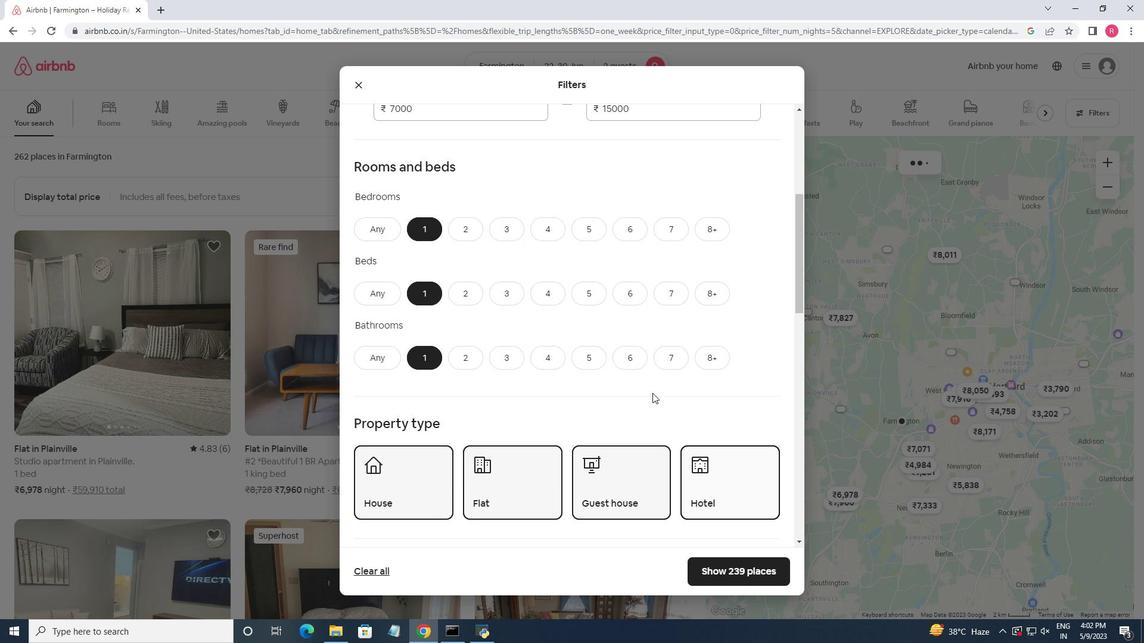 
Action: Mouse scrolled (650, 392) with delta (0, 0)
Screenshot: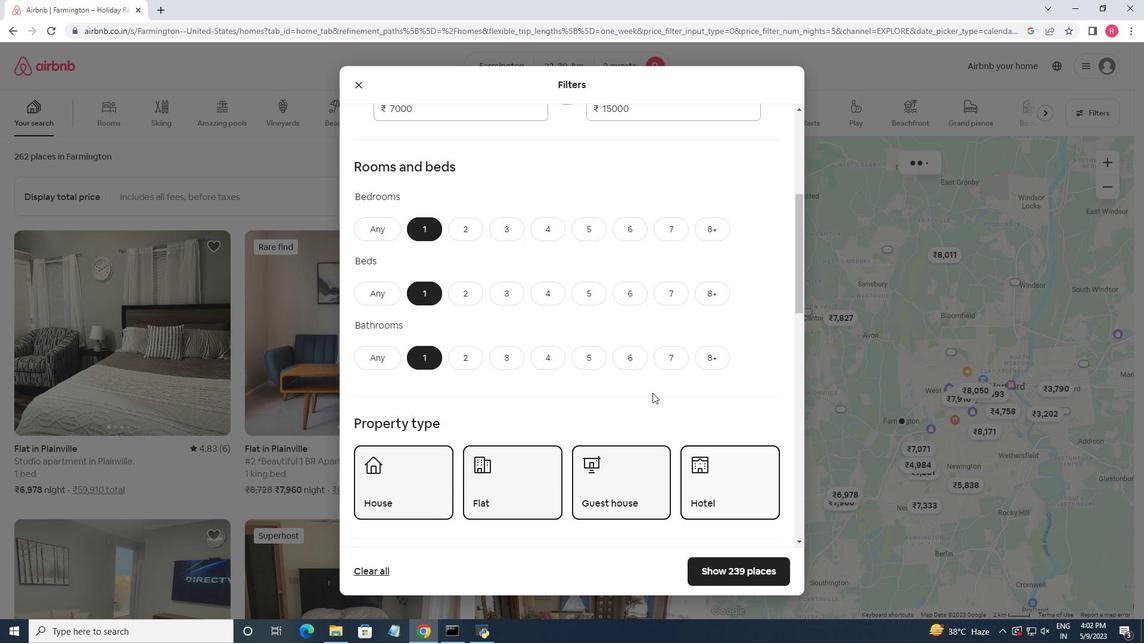 
Action: Mouse moved to (651, 392)
Screenshot: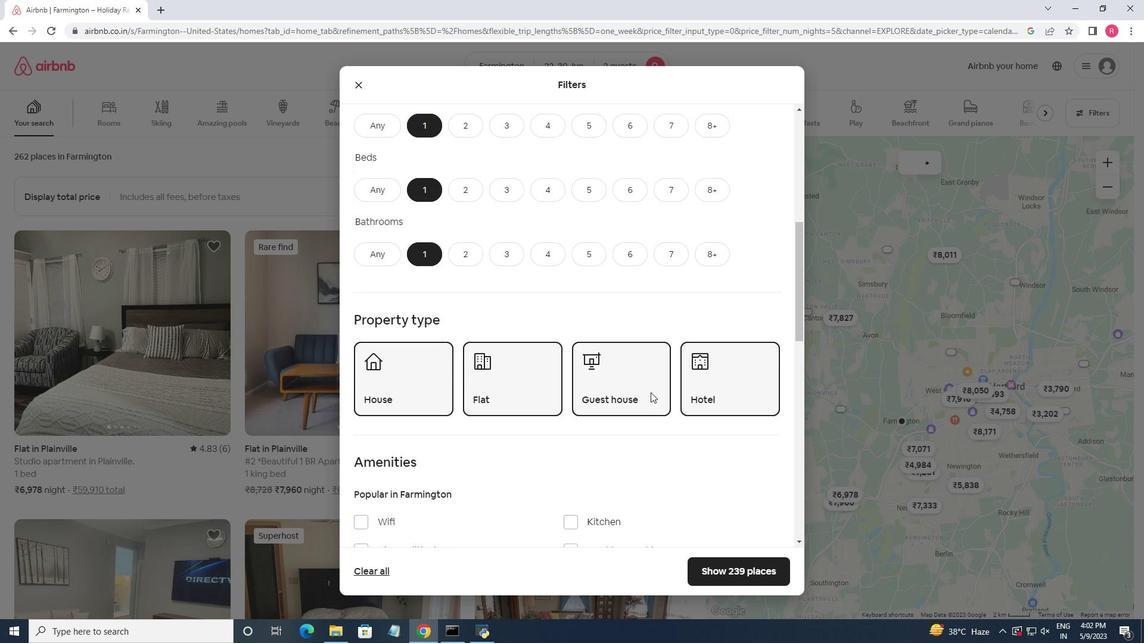
Action: Mouse scrolled (651, 392) with delta (0, 0)
Screenshot: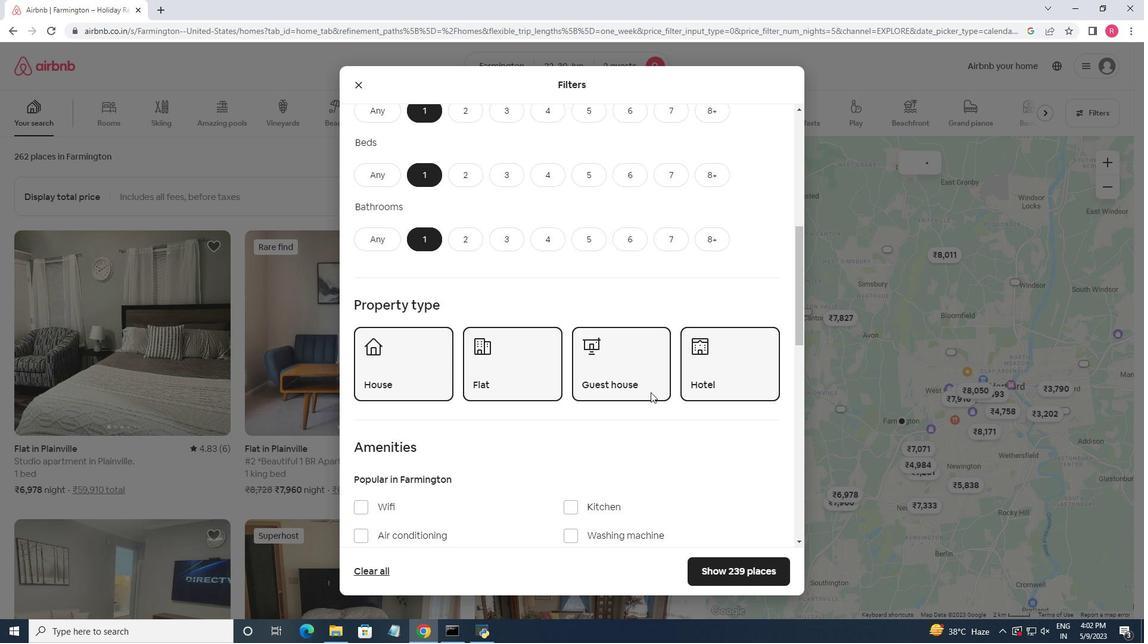 
Action: Mouse scrolled (651, 392) with delta (0, 0)
Screenshot: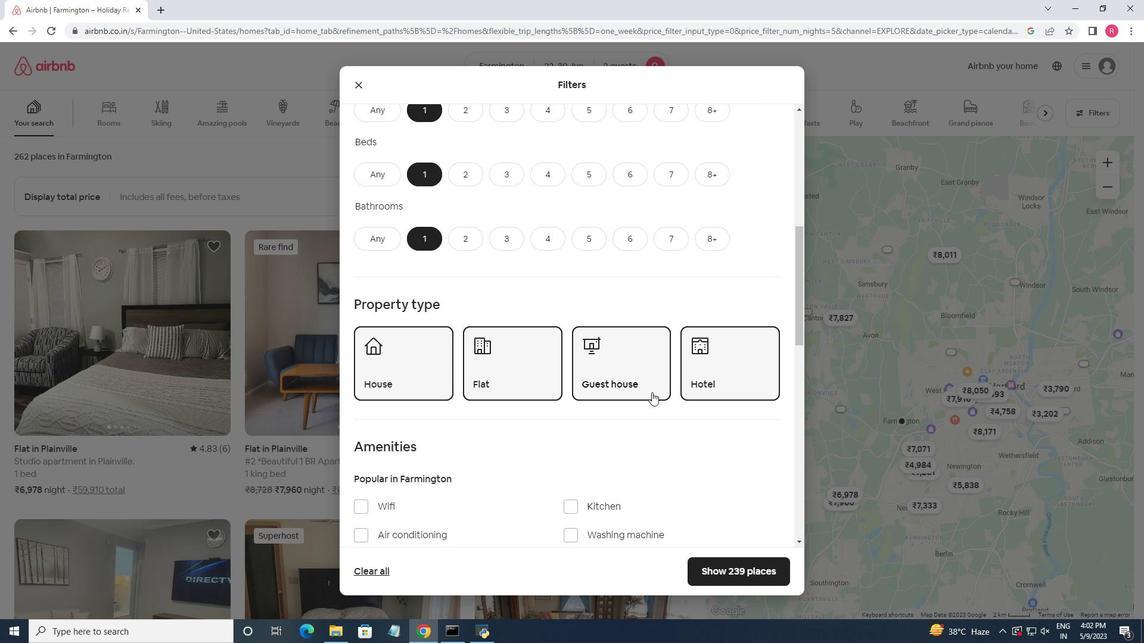
Action: Mouse moved to (483, 414)
Screenshot: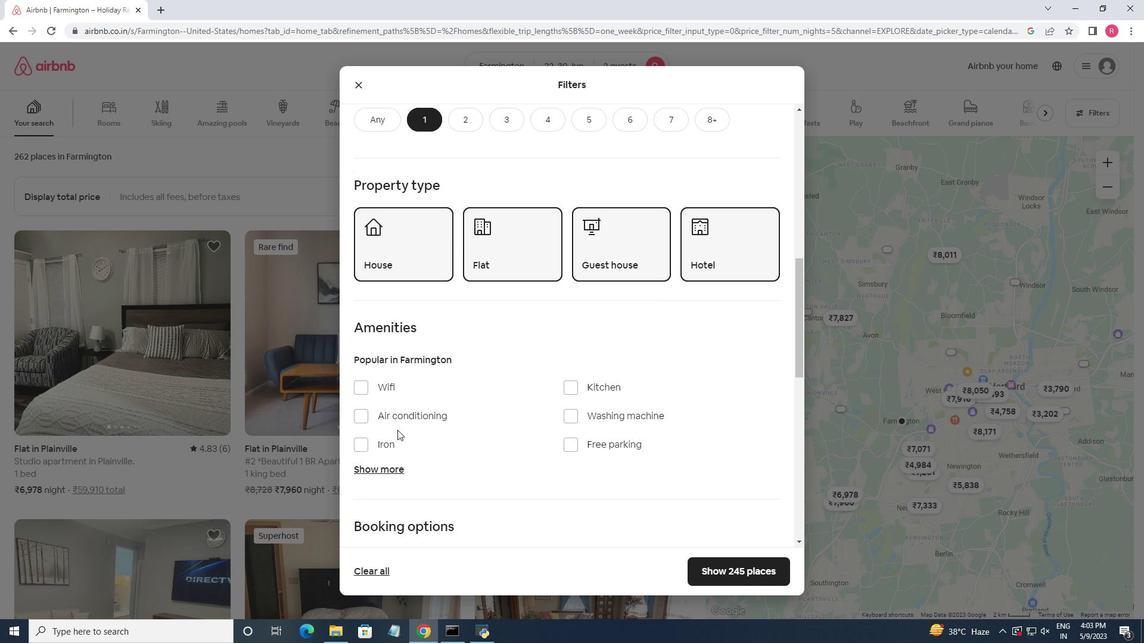 
Action: Mouse scrolled (483, 413) with delta (0, 0)
Screenshot: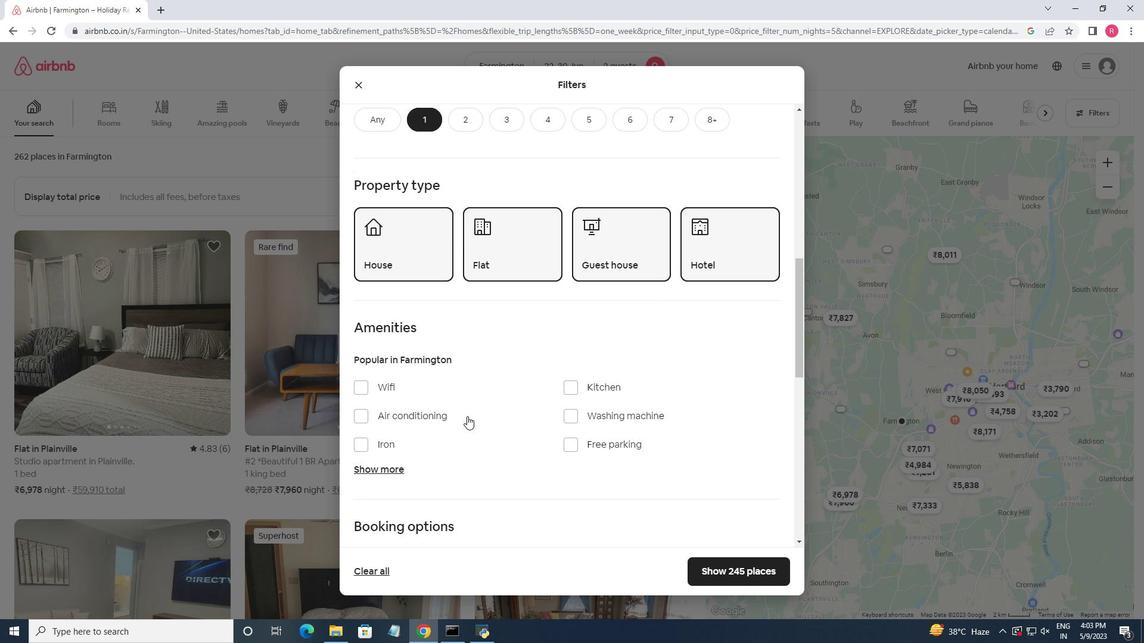 
Action: Mouse moved to (483, 414)
Screenshot: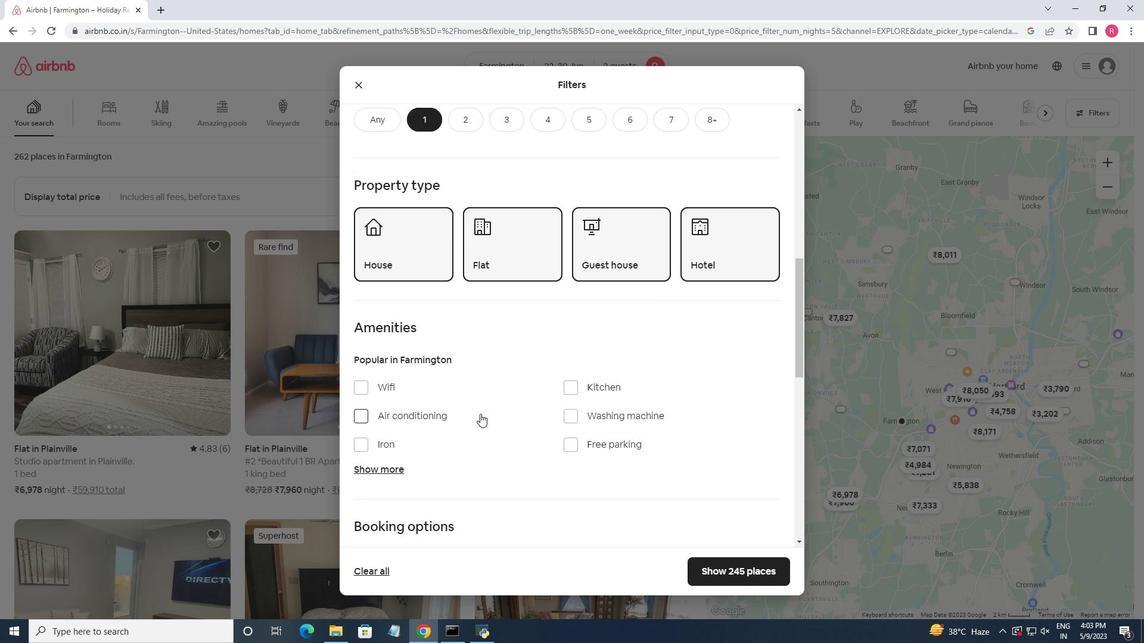 
Action: Mouse scrolled (483, 413) with delta (0, 0)
Screenshot: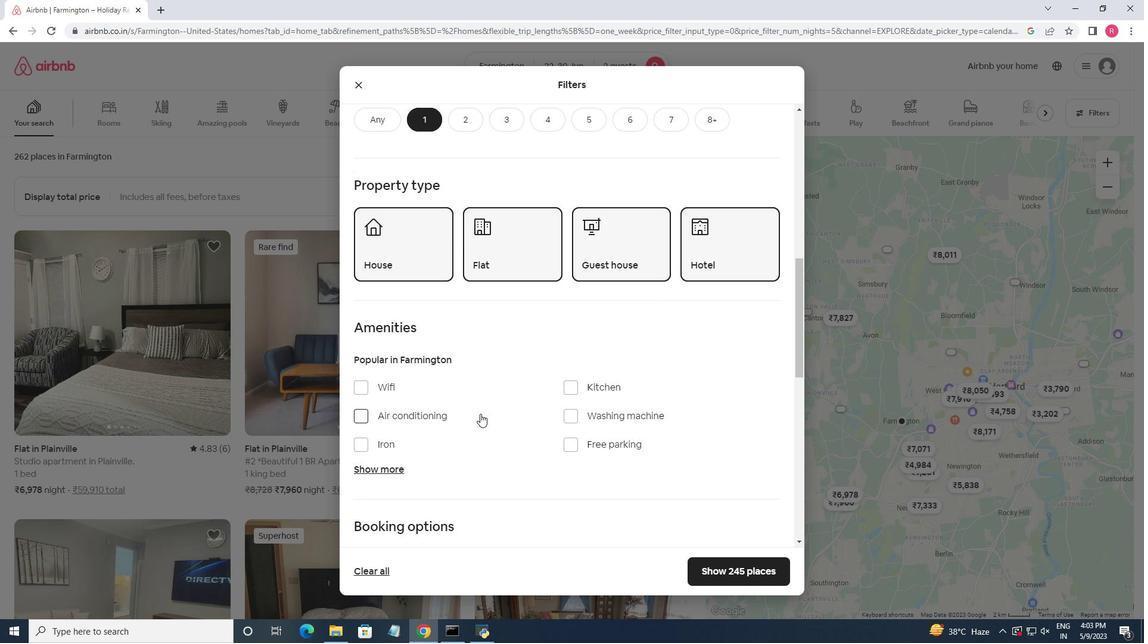 
Action: Mouse moved to (486, 415)
Screenshot: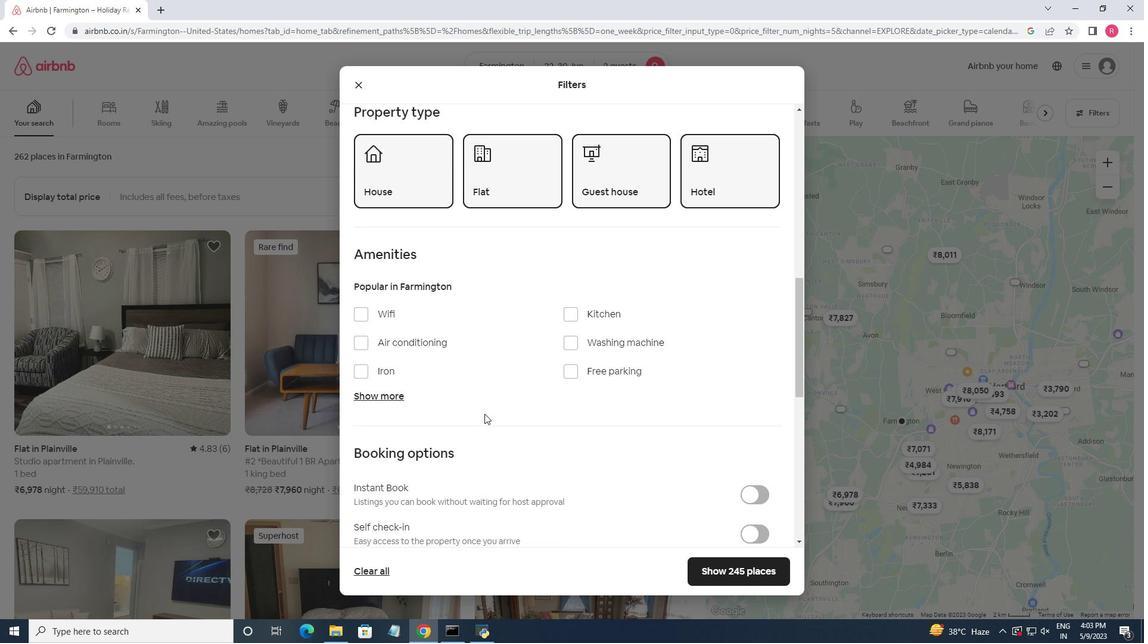 
Action: Mouse scrolled (486, 414) with delta (0, 0)
Screenshot: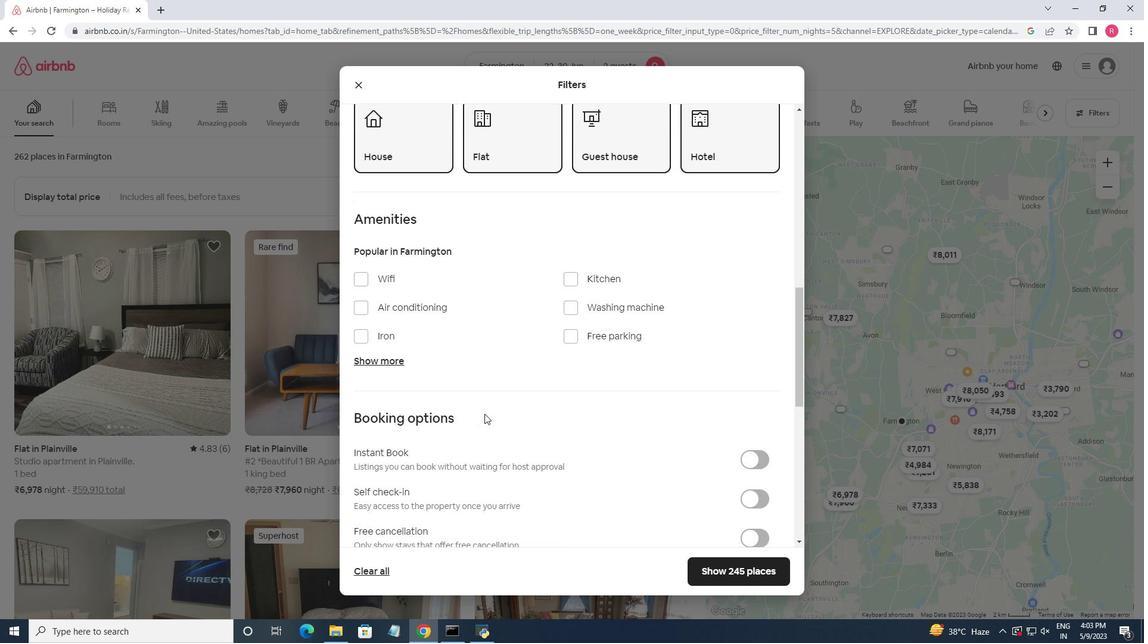 
Action: Mouse moved to (486, 417)
Screenshot: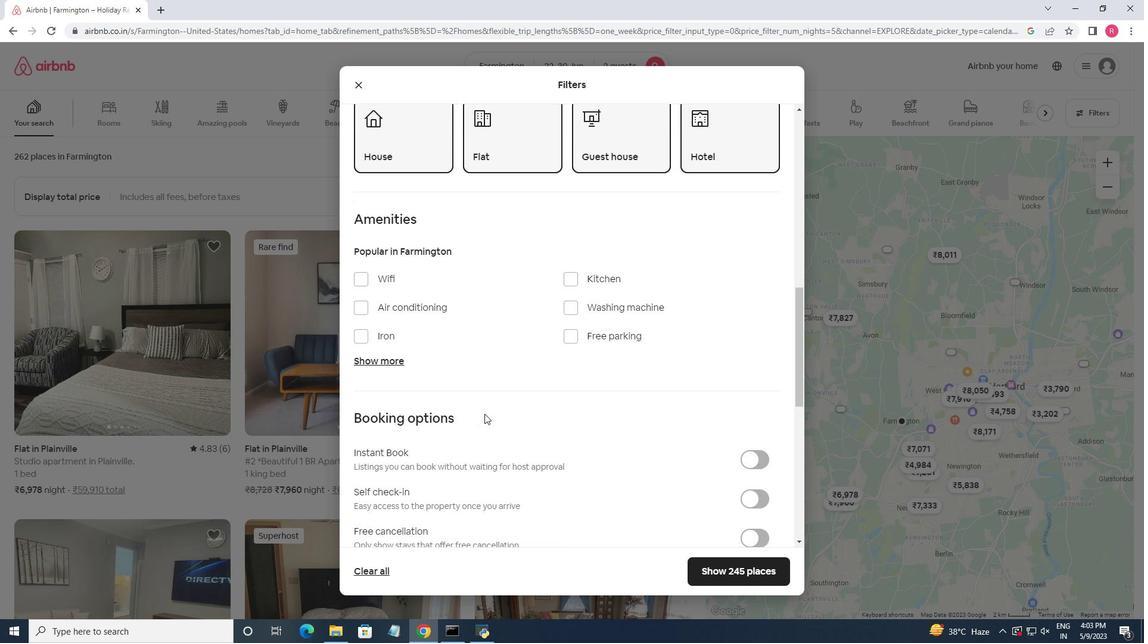 
Action: Mouse scrolled (486, 416) with delta (0, 0)
Screenshot: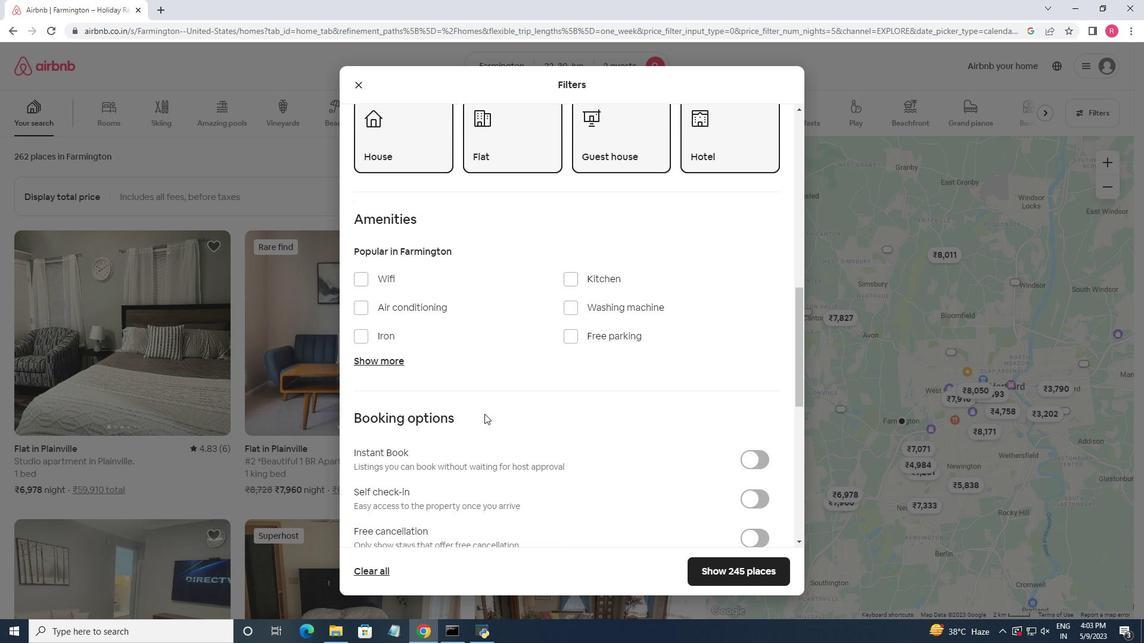 
Action: Mouse moved to (759, 369)
Screenshot: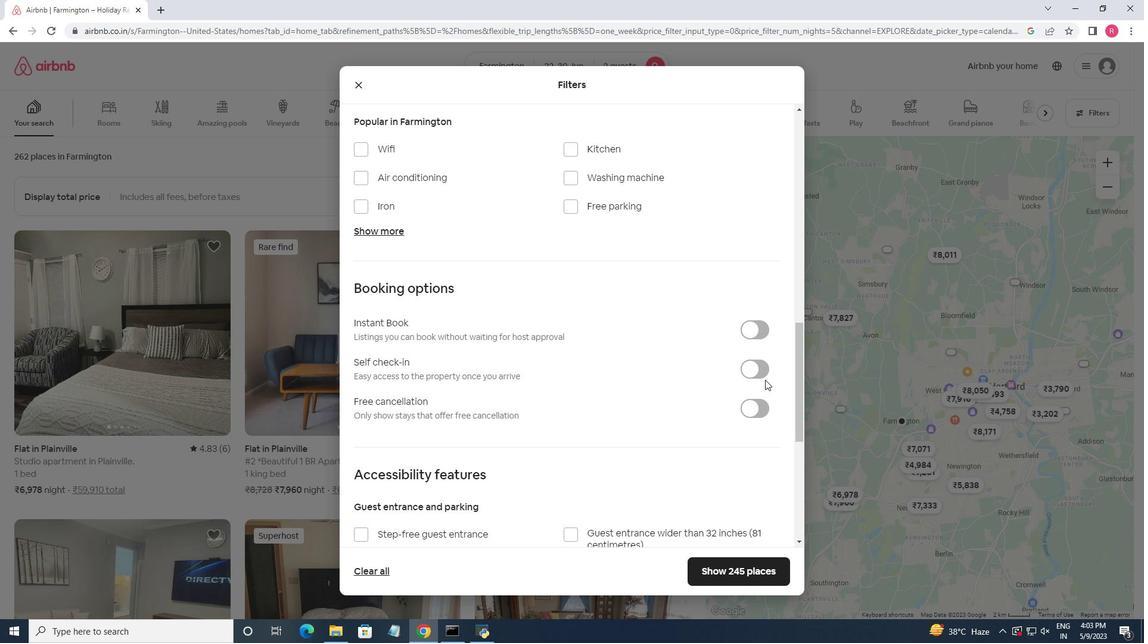 
Action: Mouse pressed left at (759, 369)
Screenshot: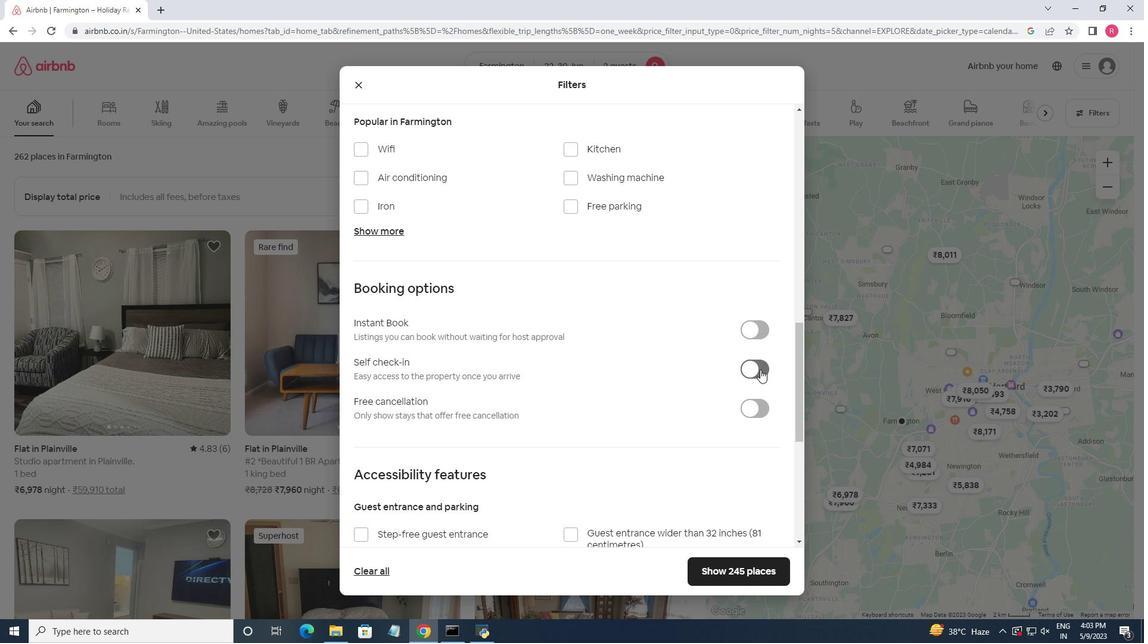 
Action: Mouse moved to (580, 420)
Screenshot: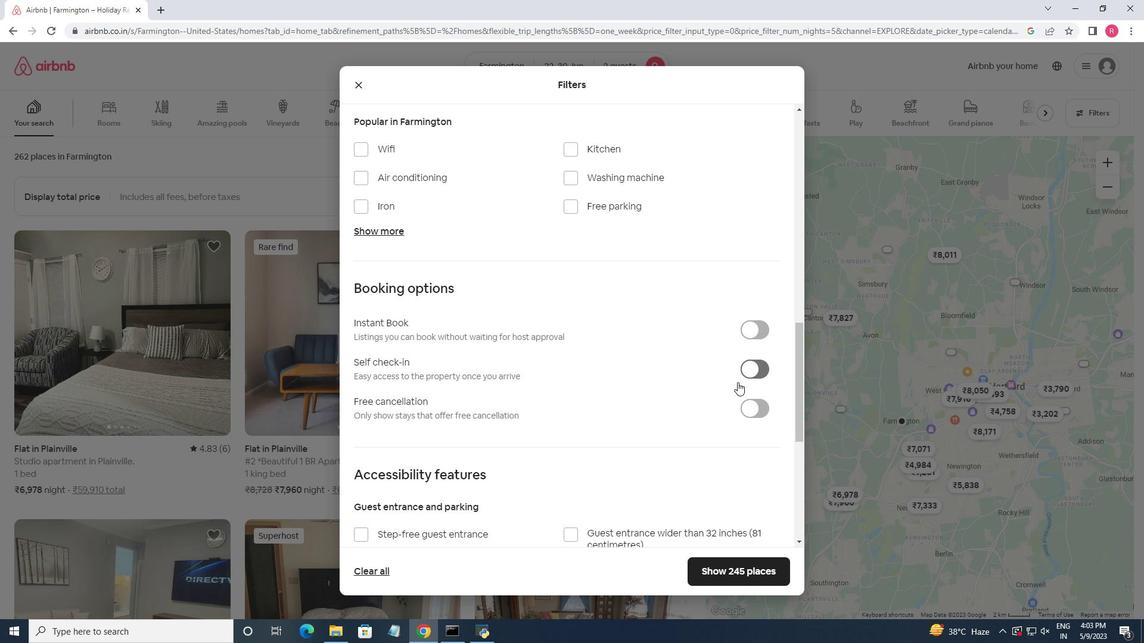 
Action: Mouse scrolled (580, 420) with delta (0, 0)
Screenshot: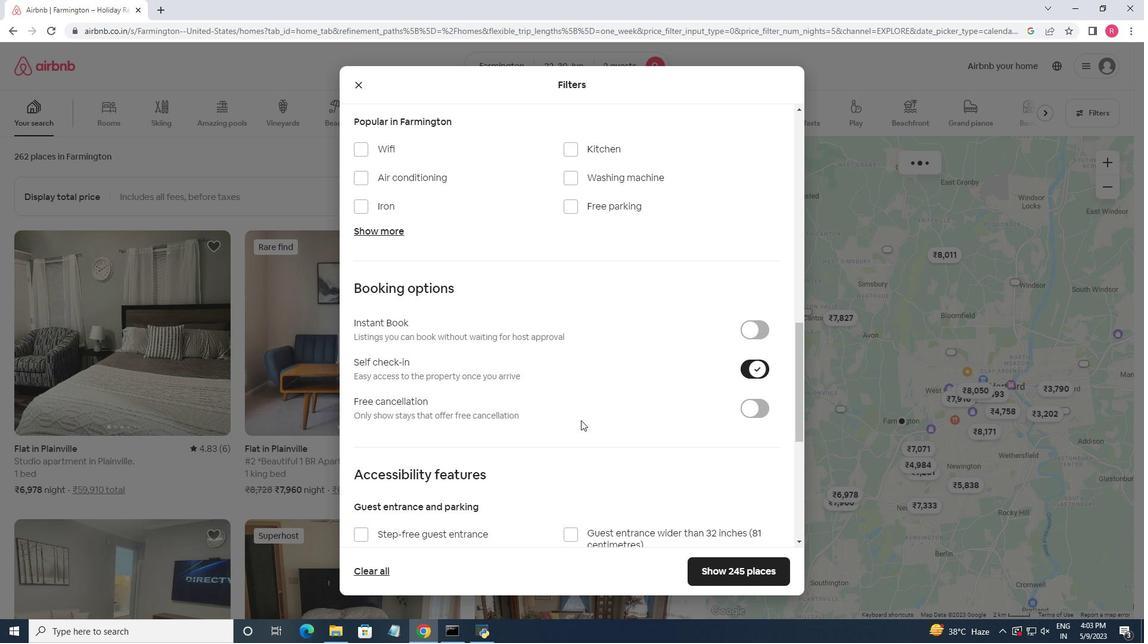 
Action: Mouse scrolled (580, 420) with delta (0, 0)
Screenshot: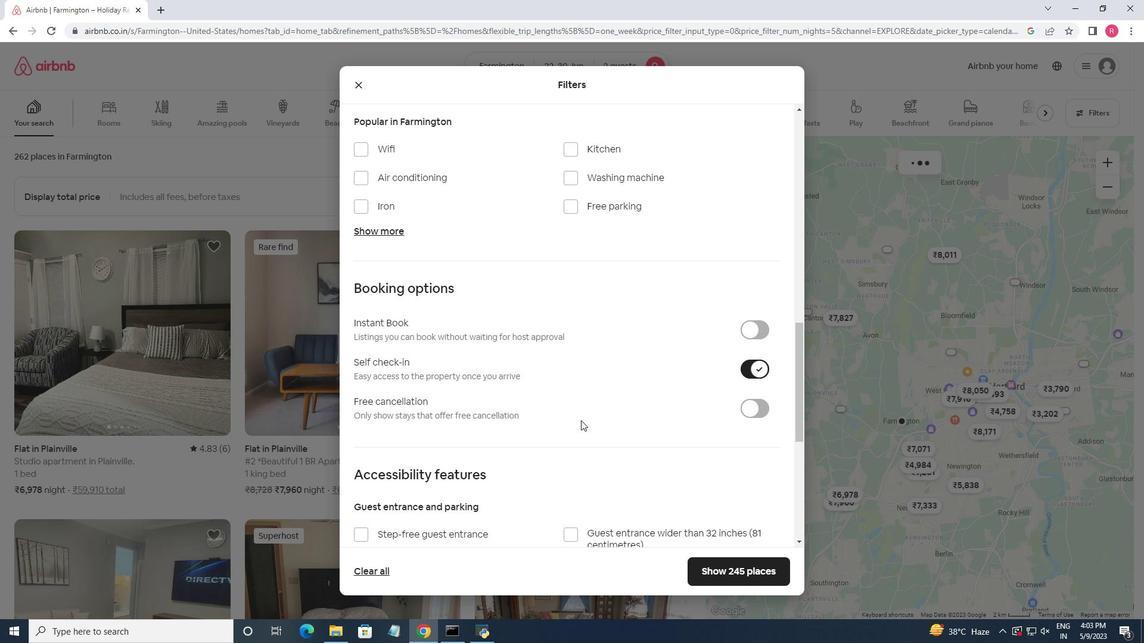 
Action: Mouse moved to (541, 429)
Screenshot: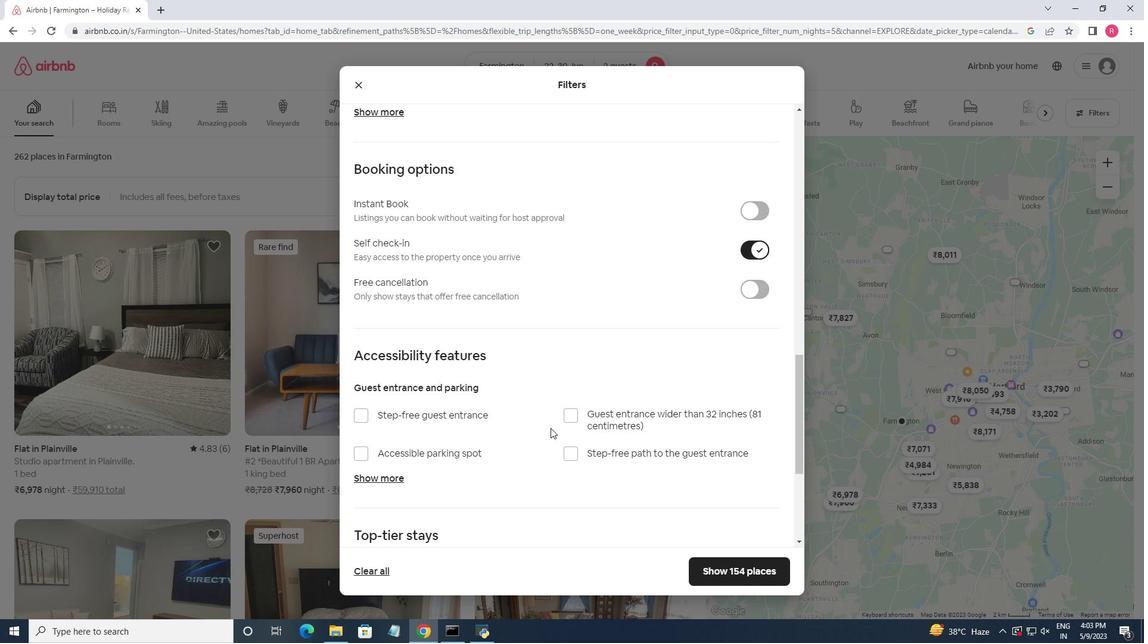 
Action: Mouse scrolled (541, 428) with delta (0, 0)
Screenshot: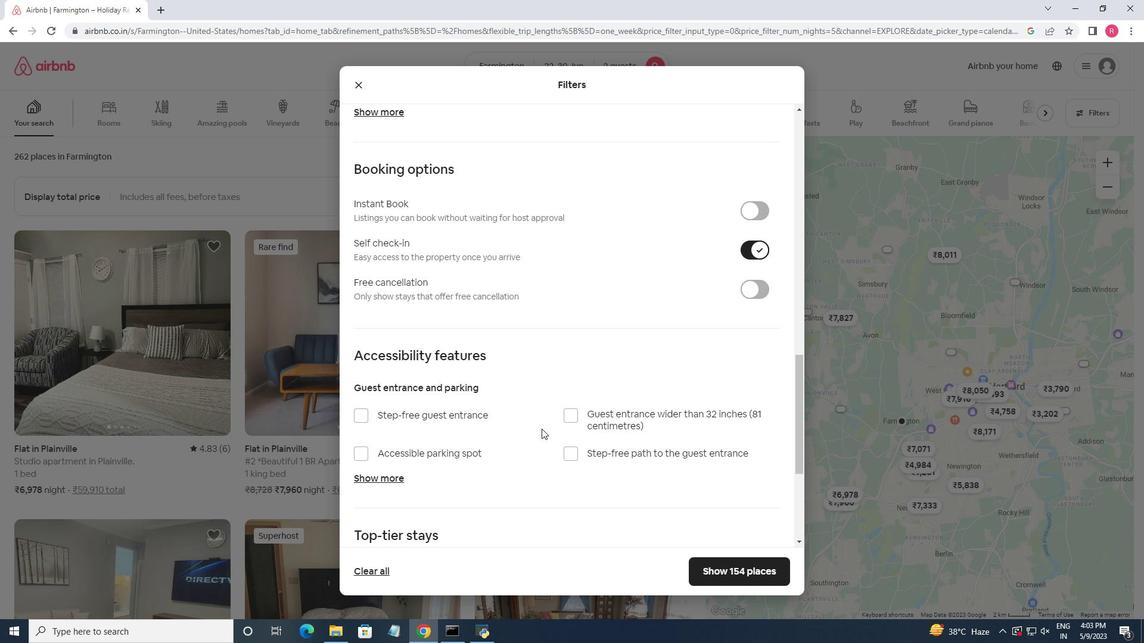 
Action: Mouse scrolled (541, 428) with delta (0, 0)
Screenshot: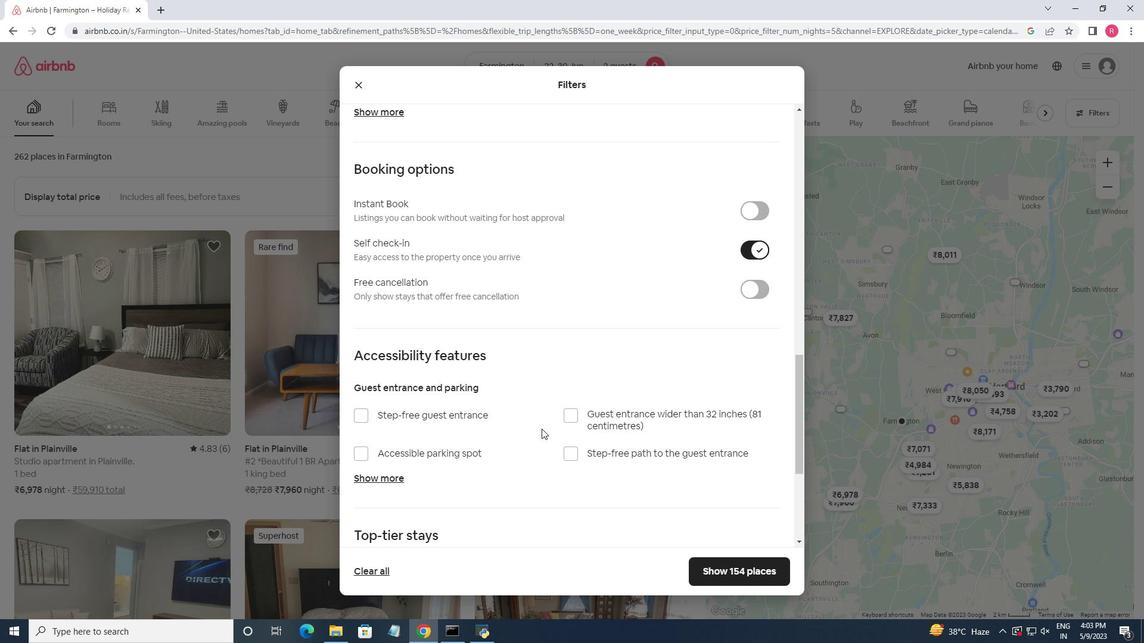 
Action: Mouse moved to (541, 429)
Screenshot: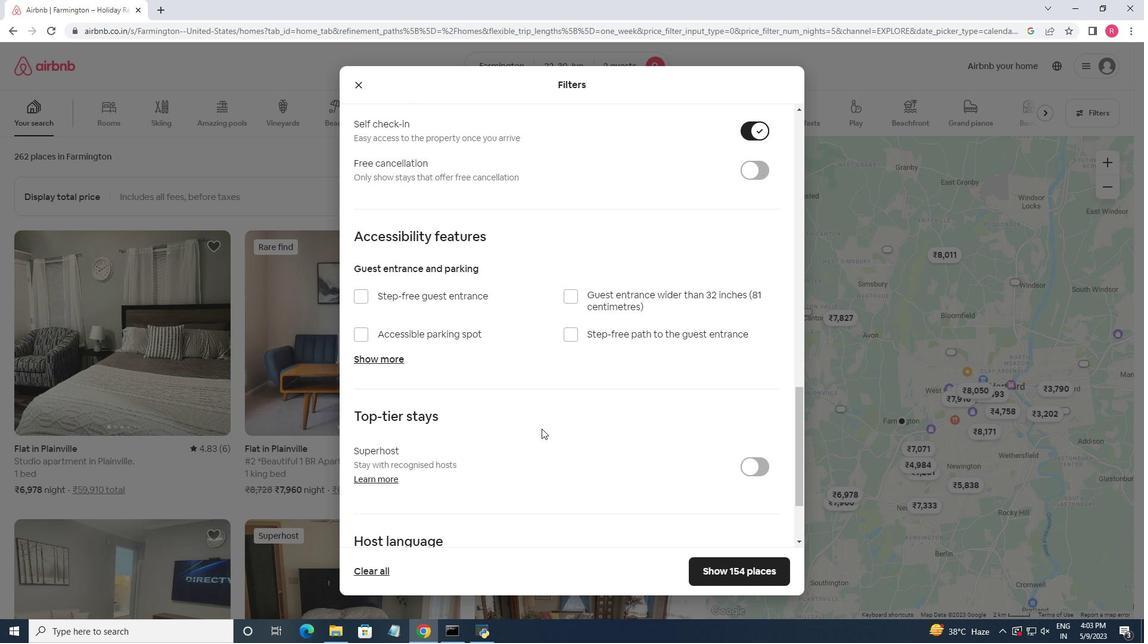 
Action: Mouse scrolled (541, 428) with delta (0, 0)
Screenshot: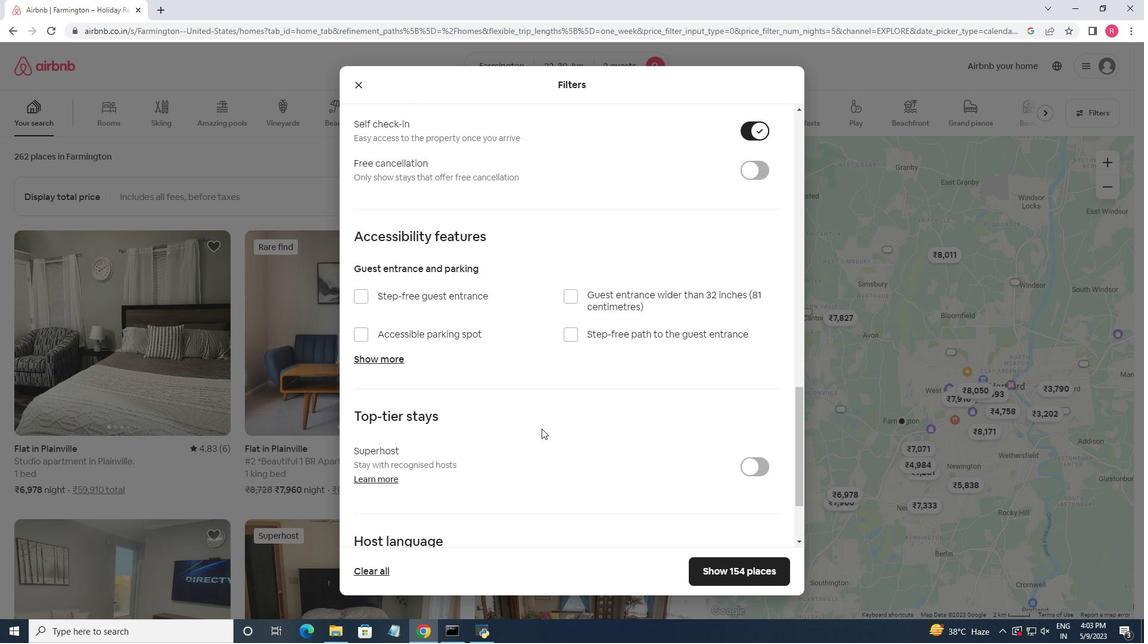 
Action: Mouse moved to (541, 430)
Screenshot: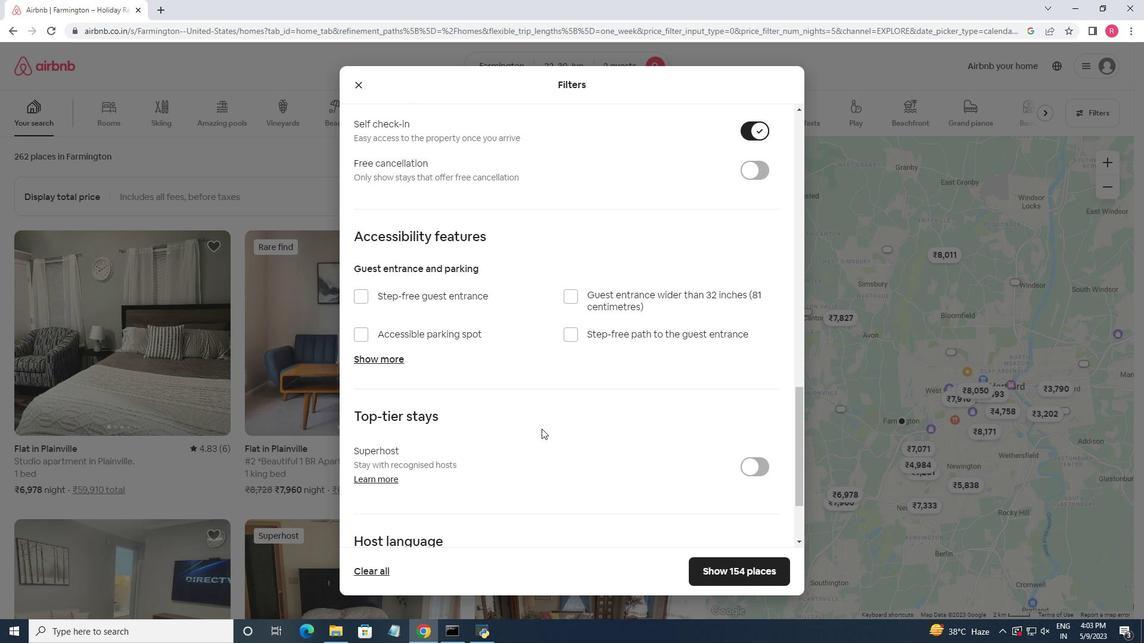 
Action: Mouse scrolled (541, 429) with delta (0, 0)
Screenshot: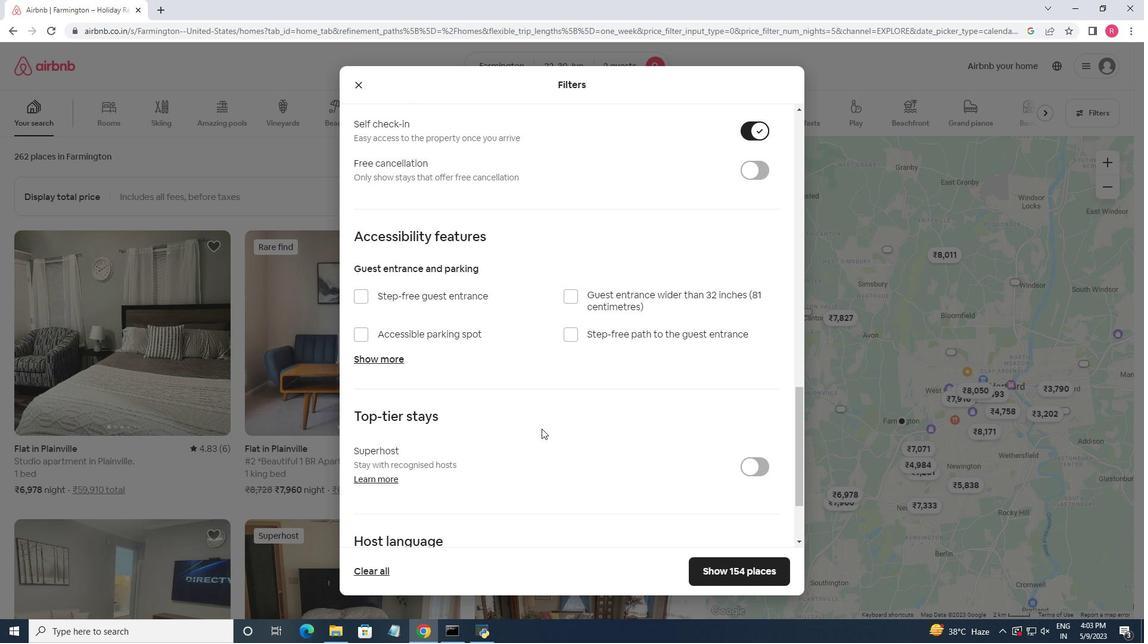 
Action: Mouse moved to (541, 430)
Screenshot: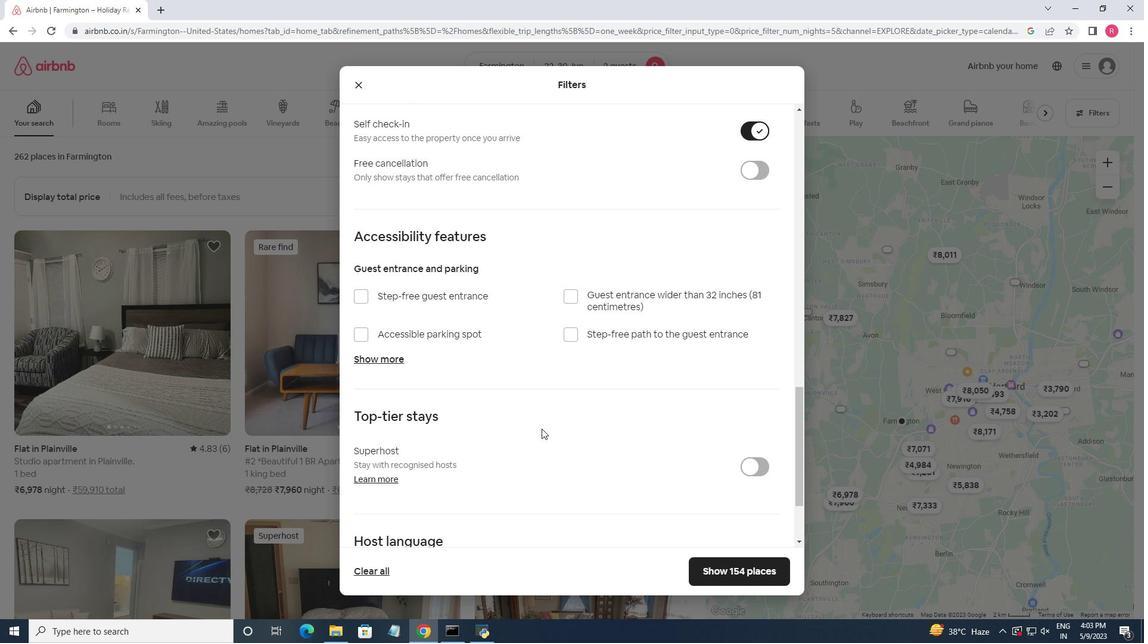
Action: Mouse scrolled (541, 430) with delta (0, 0)
Screenshot: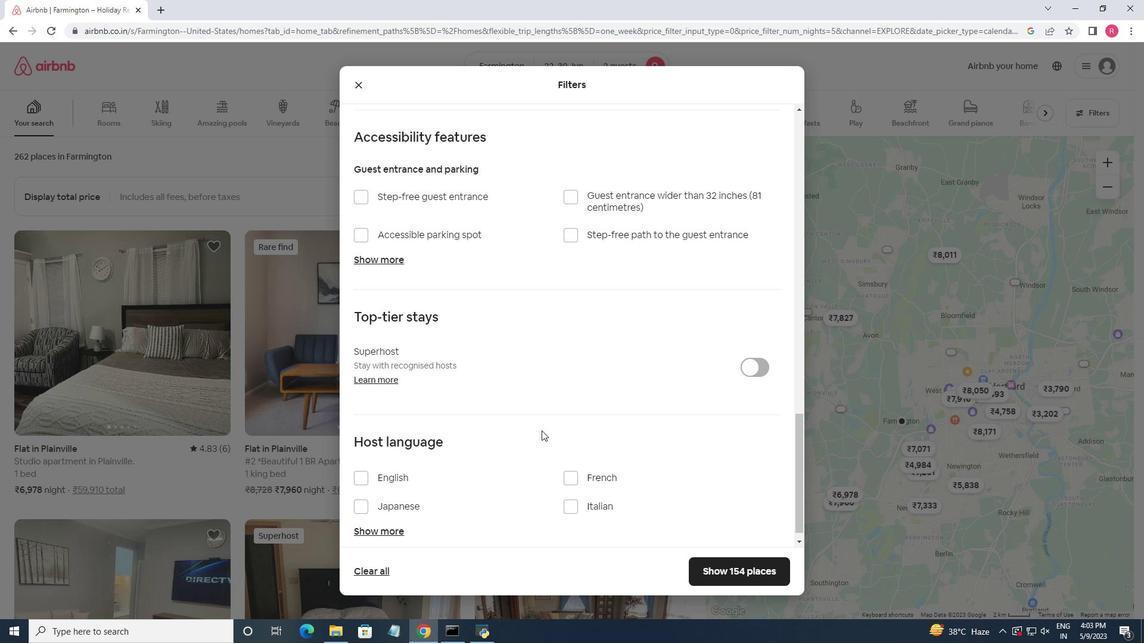 
Action: Mouse moved to (541, 430)
Screenshot: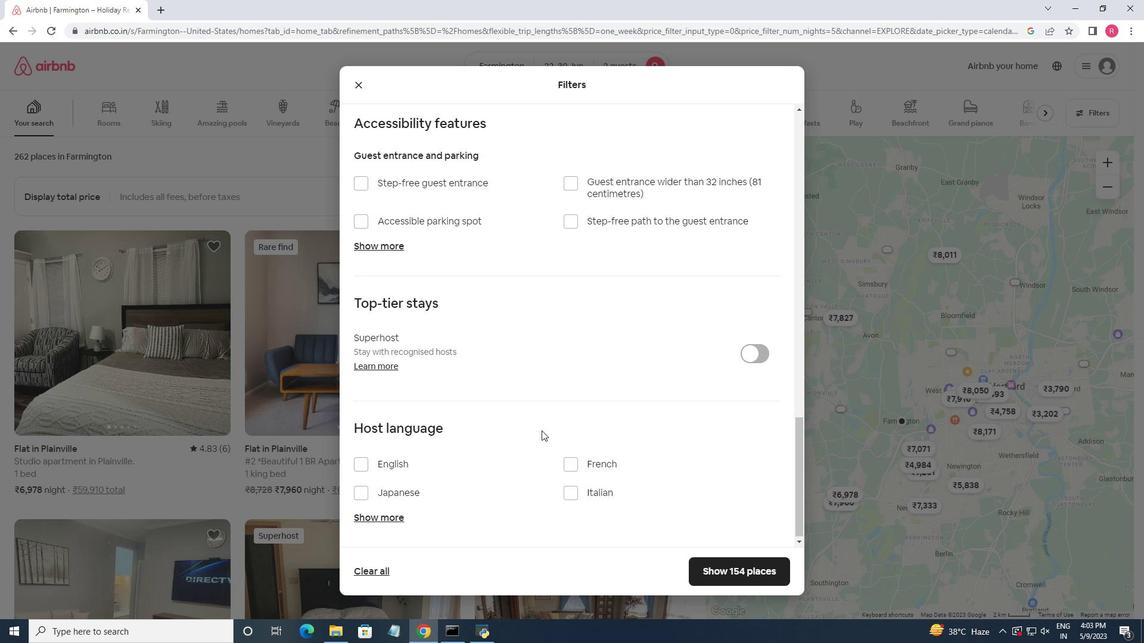 
Action: Mouse scrolled (541, 430) with delta (0, 0)
Screenshot: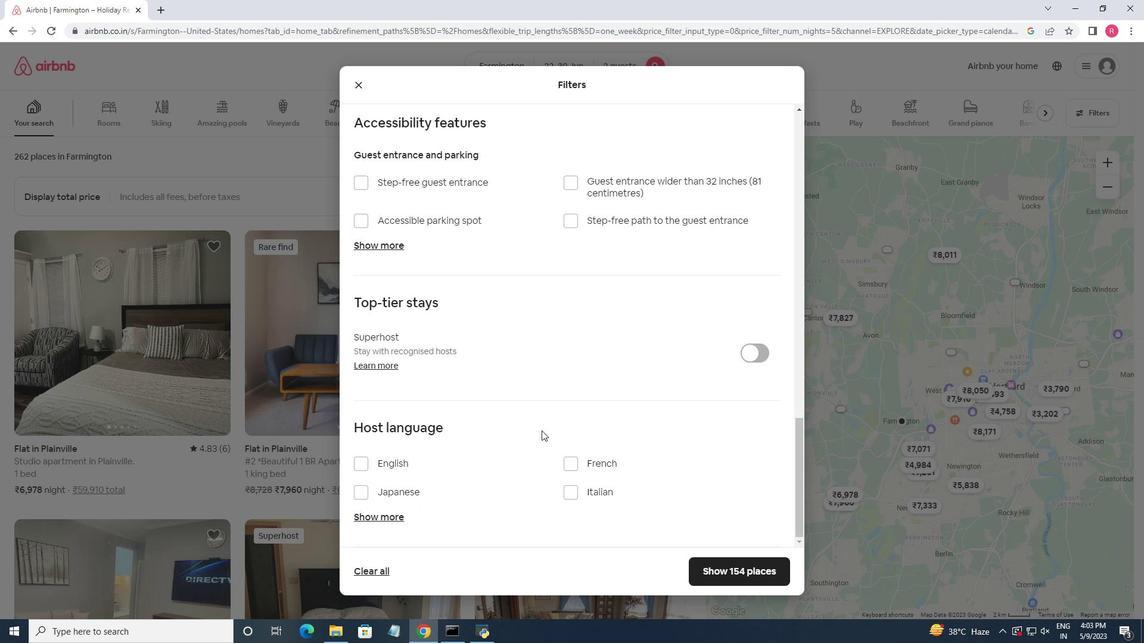 
Action: Mouse moved to (360, 462)
Screenshot: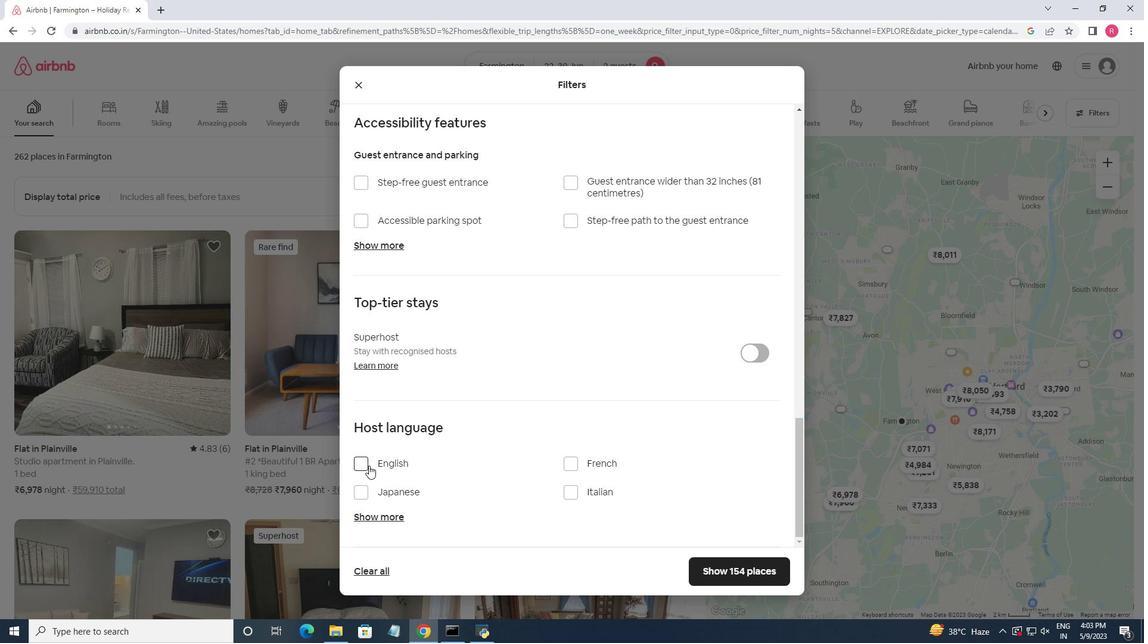 
Action: Mouse pressed left at (360, 462)
Screenshot: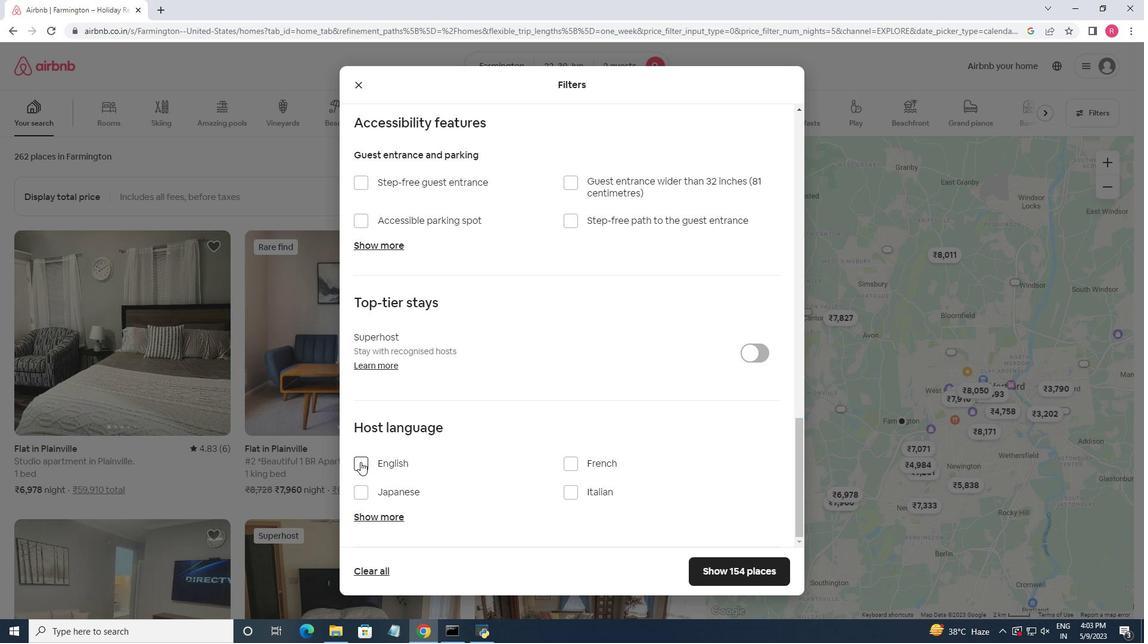 
Action: Mouse moved to (510, 445)
Screenshot: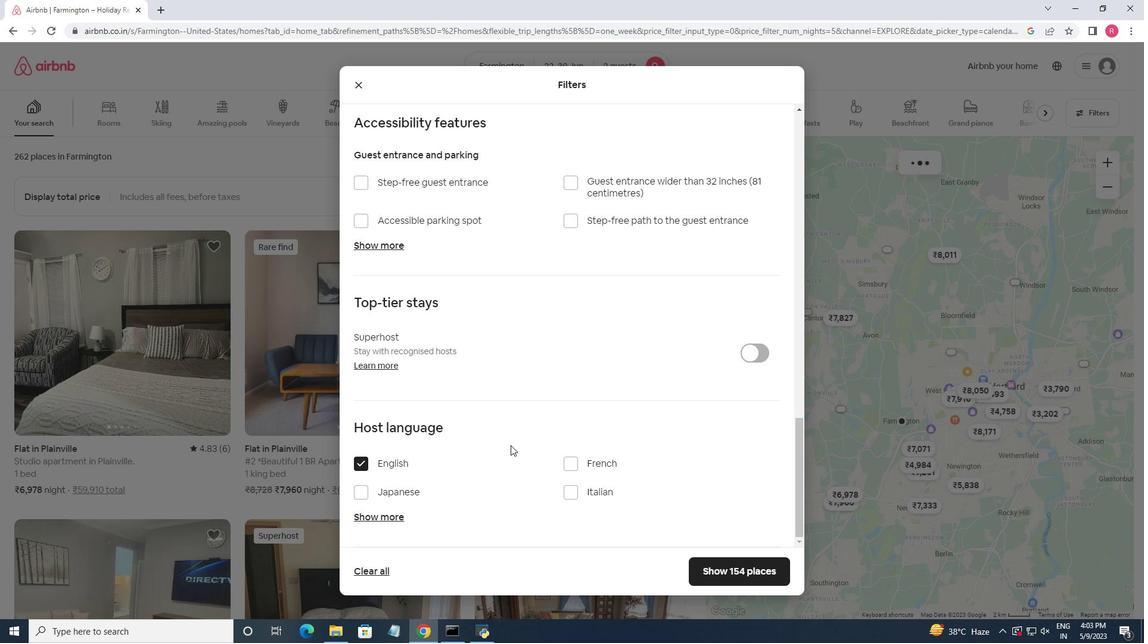 
Action: Mouse scrolled (510, 445) with delta (0, 0)
Screenshot: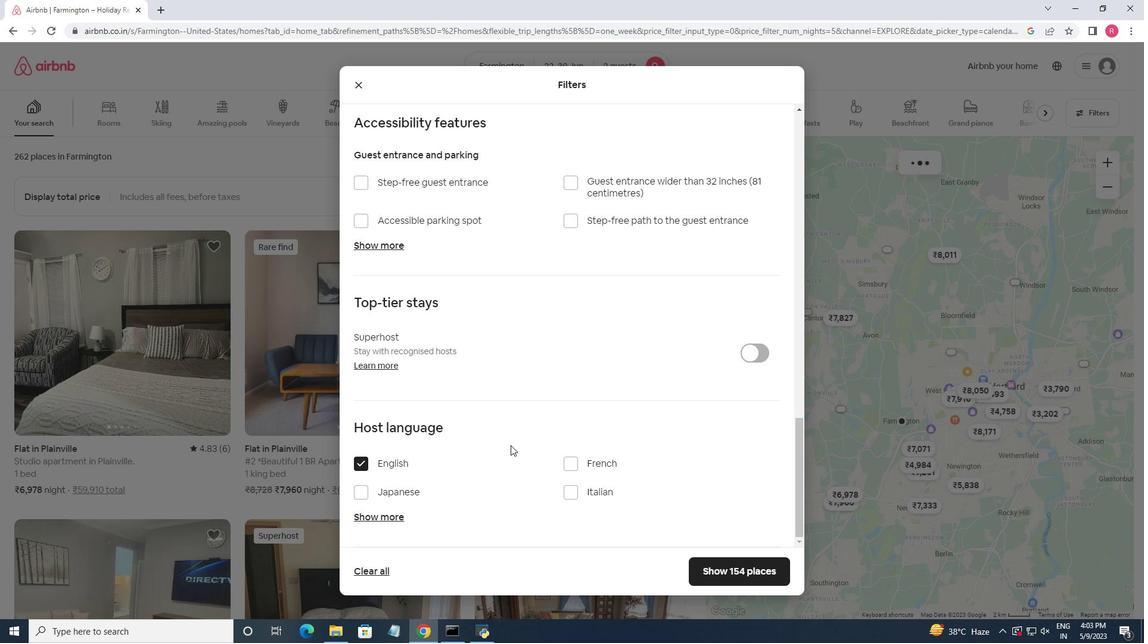 
Action: Mouse moved to (753, 573)
Screenshot: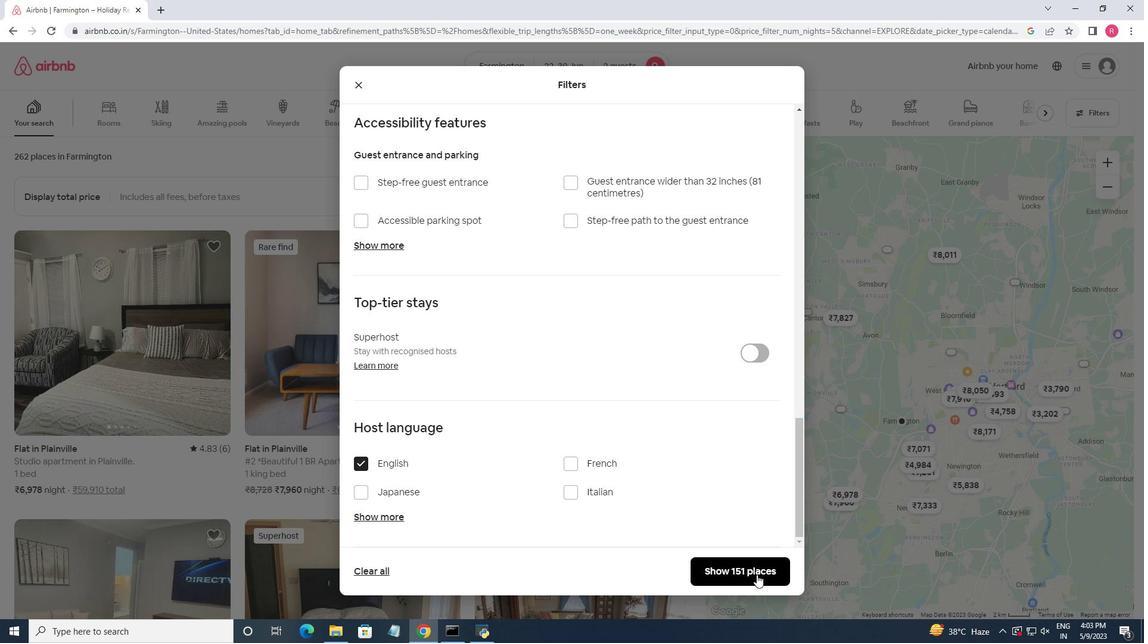 
Action: Mouse pressed left at (753, 573)
Screenshot: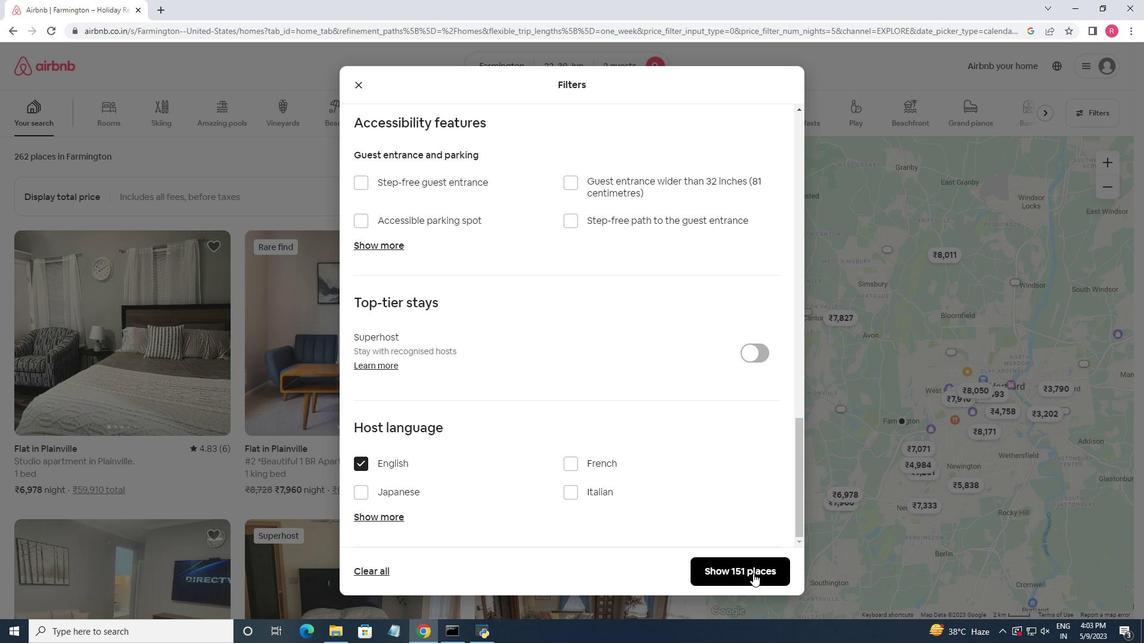 
